 Task: Look for space in Wum, Cameroon from 1st August, 2023 to 5th August, 2023 for 3 adults, 1 child in price range Rs.13000 to Rs.20000. Place can be entire place with 2 bedrooms having 3 beds and 2 bathrooms. Property type can be flatguest house, hotel. Booking option can be shelf check-in. Required host language is English.
Action: Mouse moved to (437, 147)
Screenshot: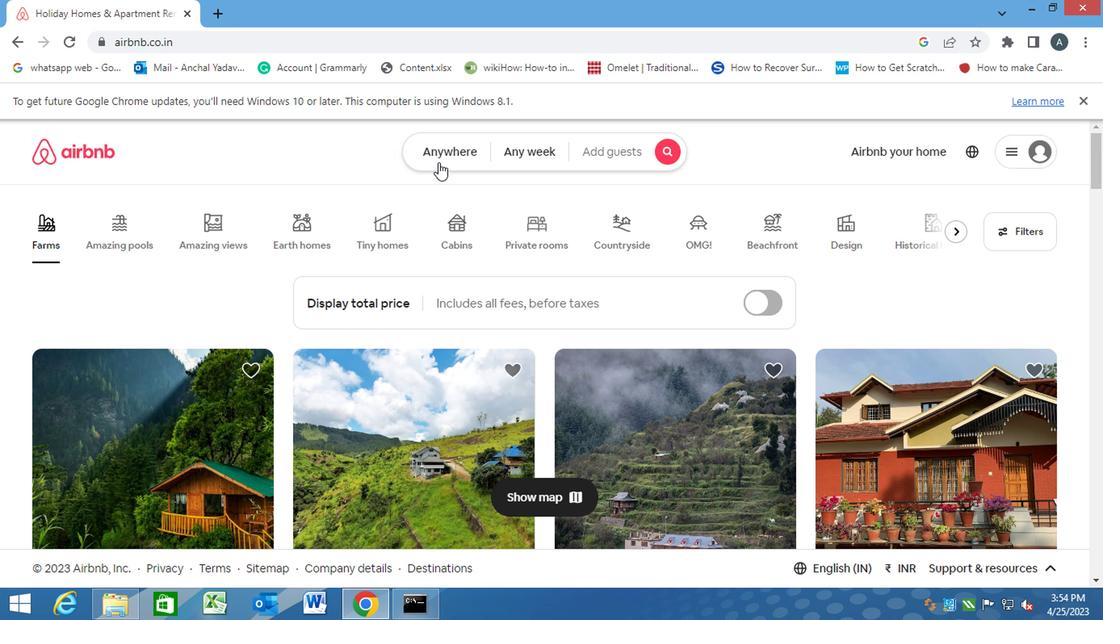 
Action: Mouse pressed left at (437, 147)
Screenshot: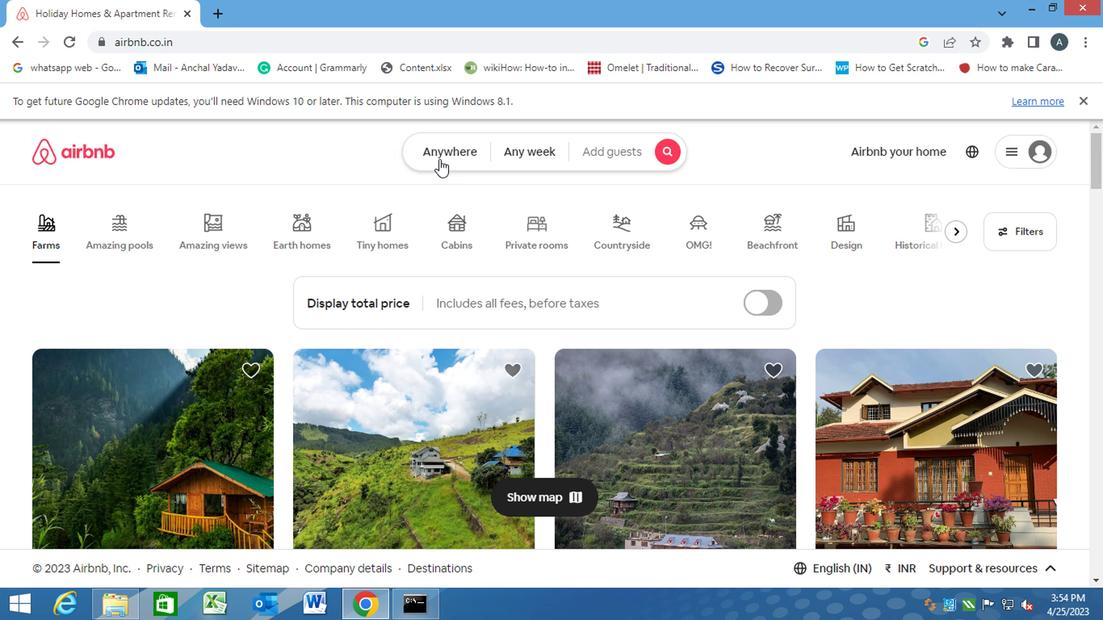 
Action: Mouse moved to (300, 201)
Screenshot: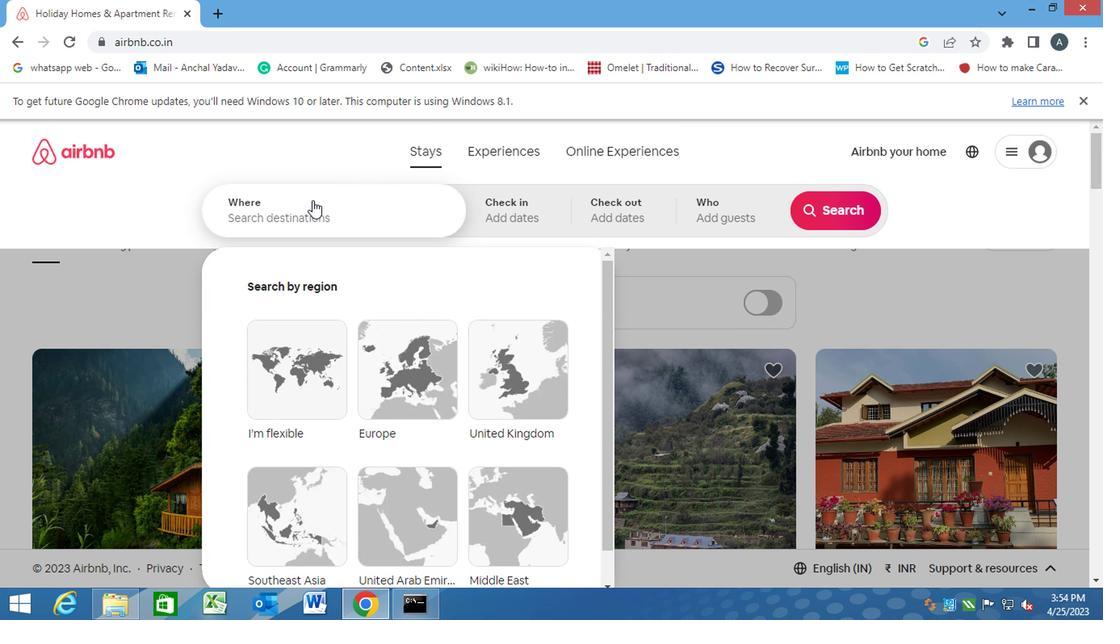 
Action: Mouse pressed left at (300, 201)
Screenshot: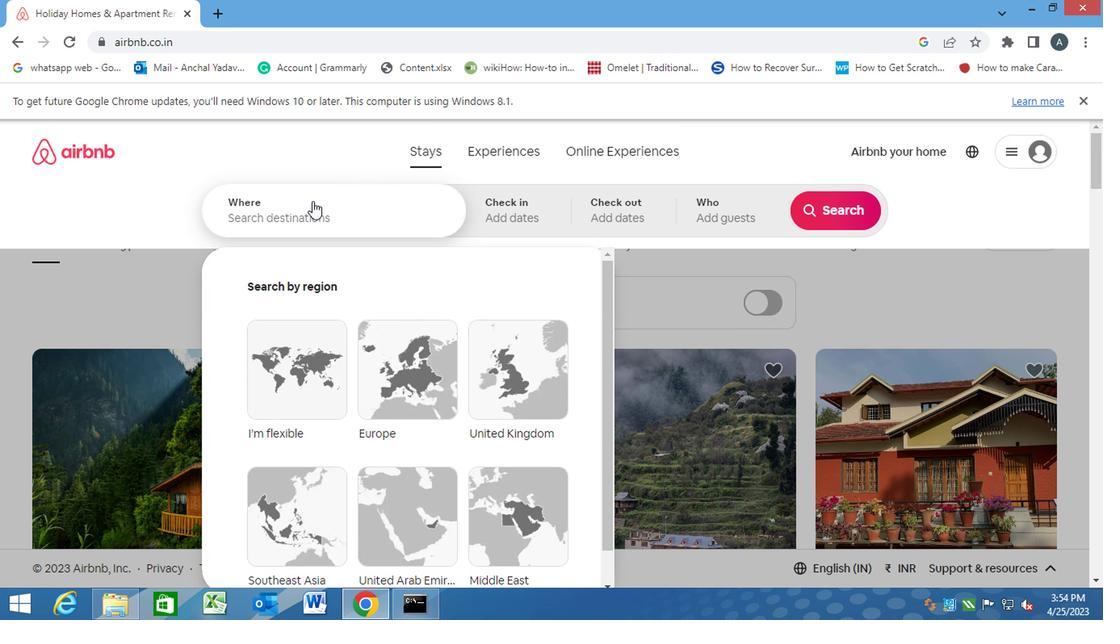 
Action: Key pressed w<Key.caps_lock>um,<Key.space><Key.caps_lock>c<Key.caps_lock>ameroon<Key.enter>
Screenshot: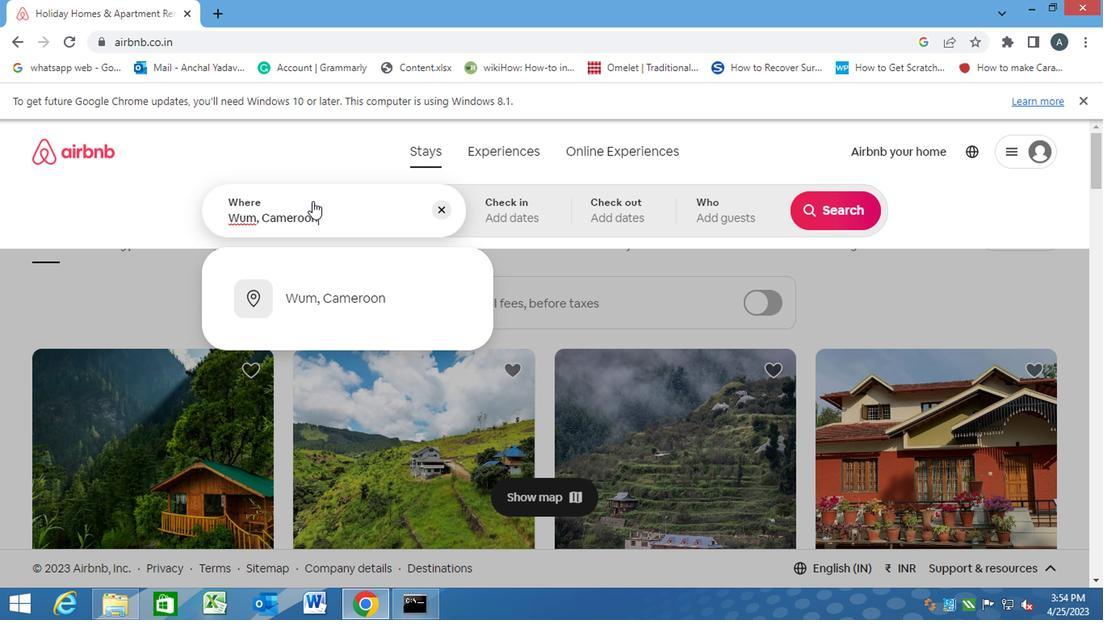 
Action: Mouse moved to (819, 343)
Screenshot: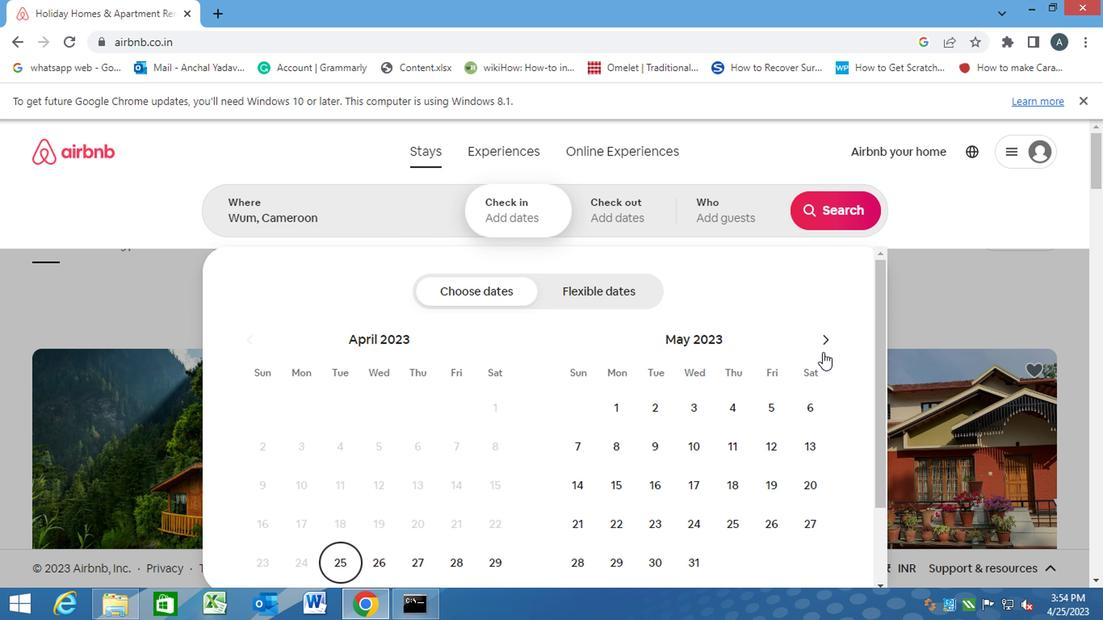 
Action: Mouse pressed left at (819, 343)
Screenshot: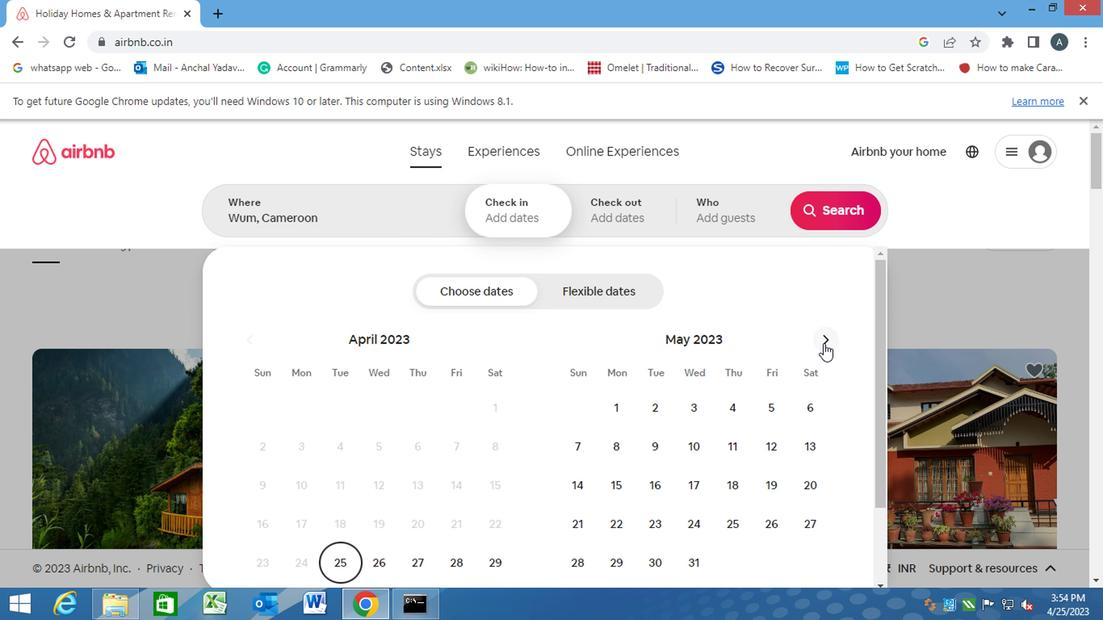 
Action: Mouse pressed left at (819, 343)
Screenshot: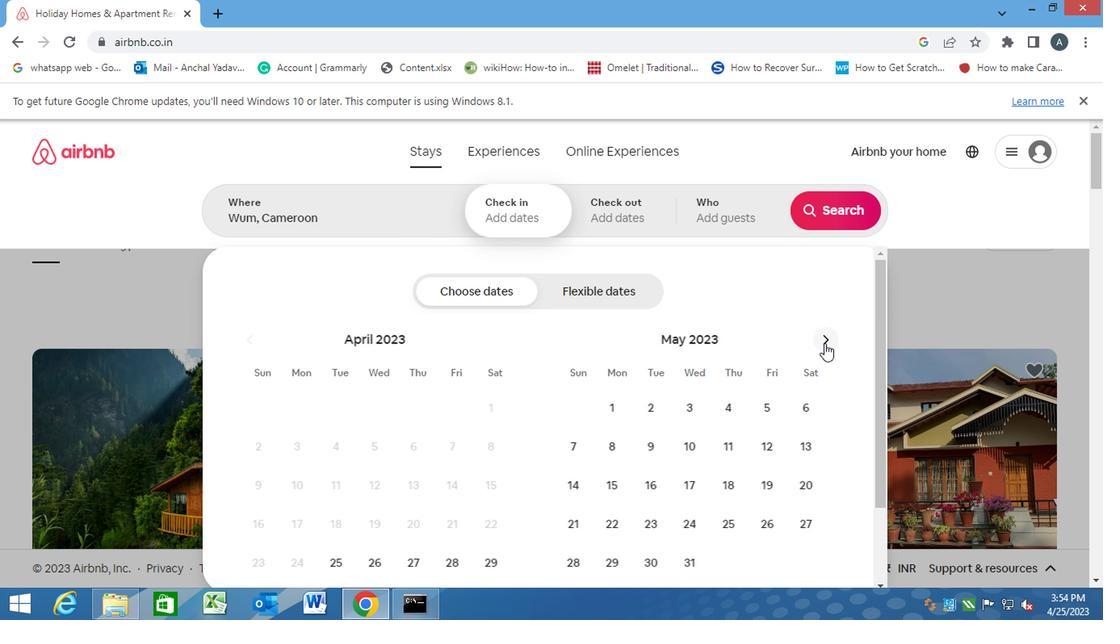 
Action: Mouse pressed left at (819, 343)
Screenshot: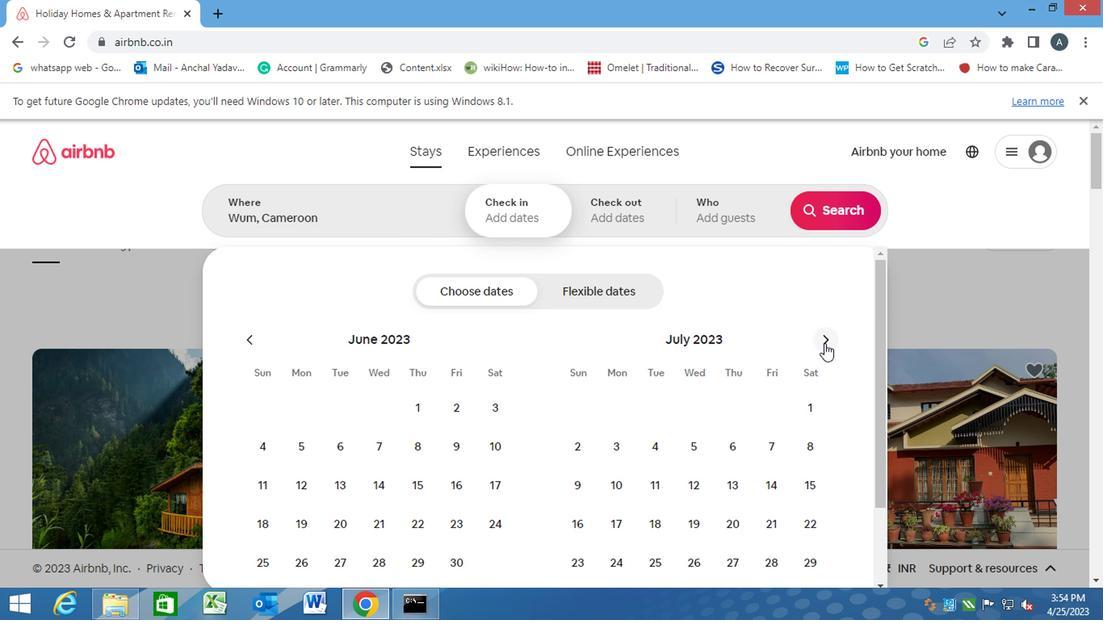 
Action: Mouse moved to (640, 402)
Screenshot: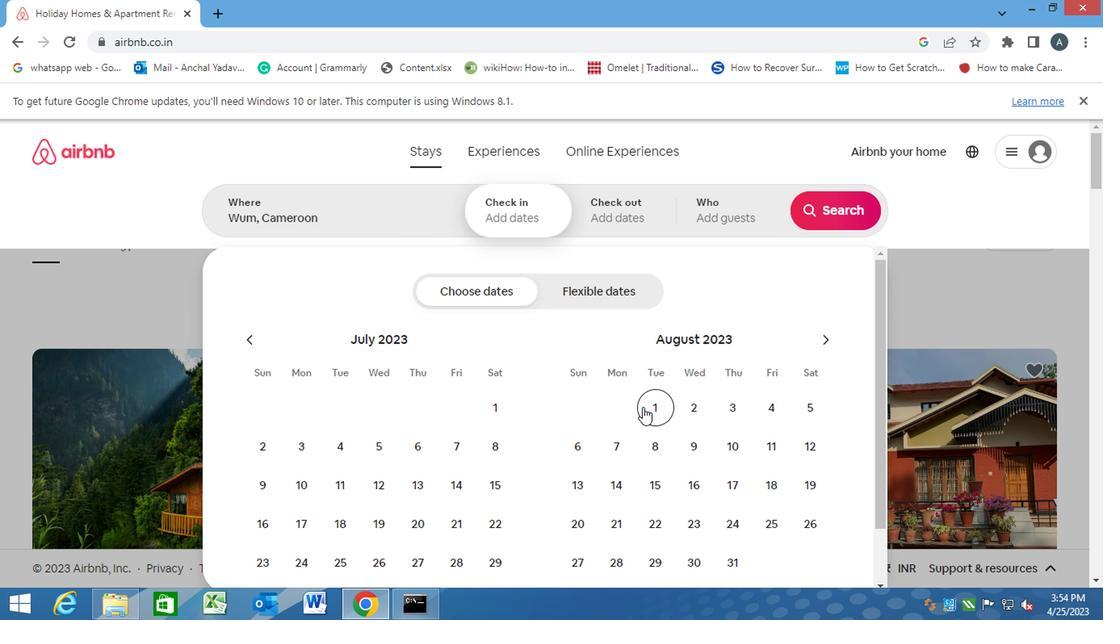 
Action: Mouse pressed left at (640, 402)
Screenshot: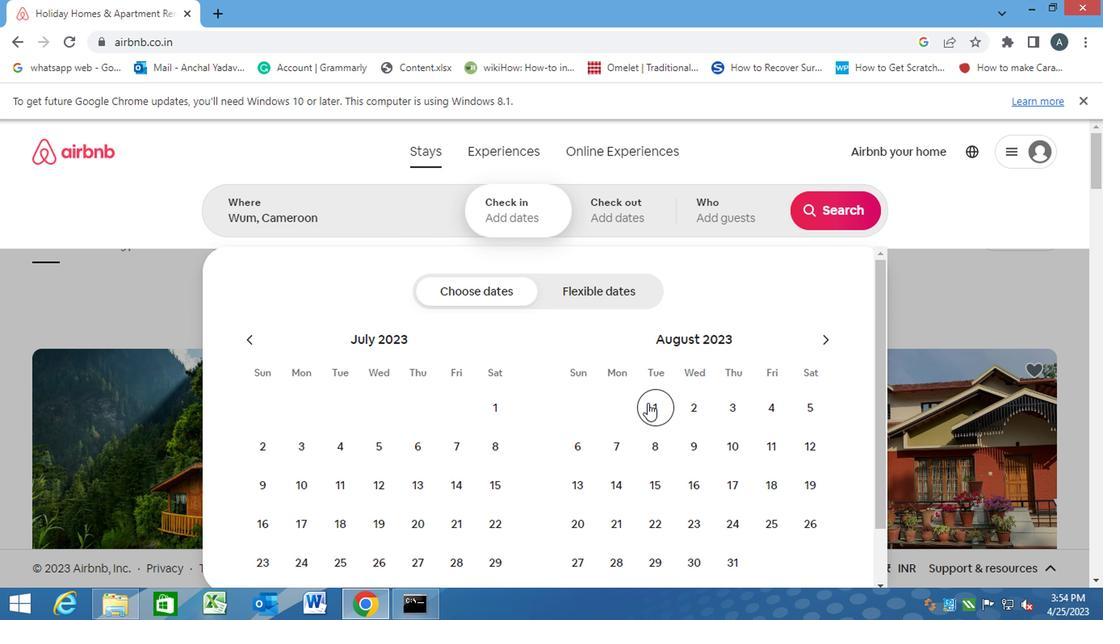 
Action: Mouse moved to (814, 407)
Screenshot: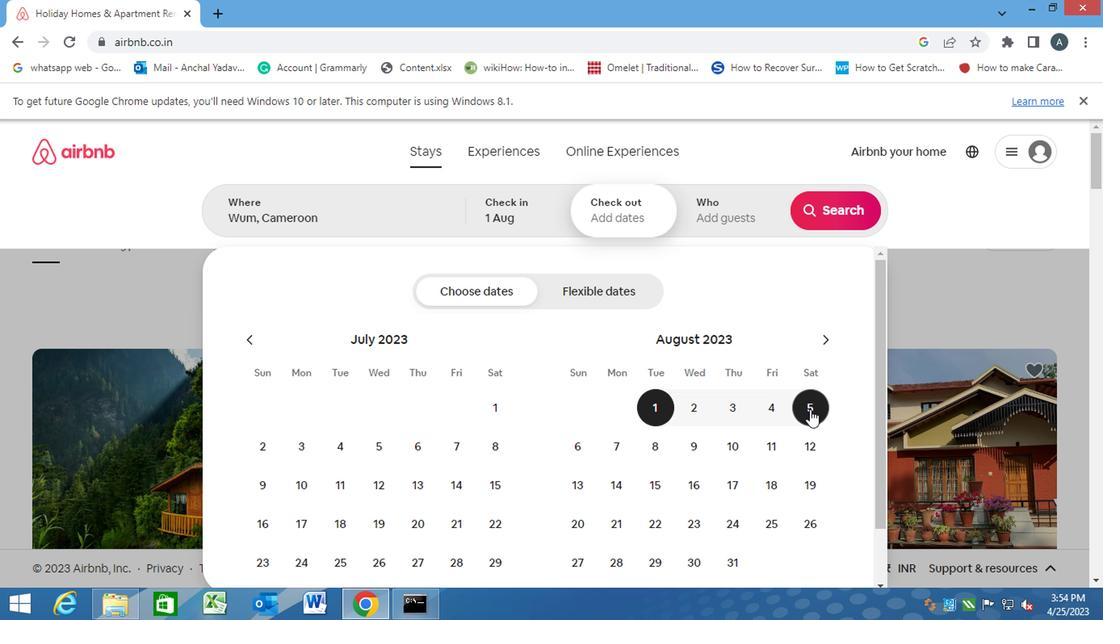 
Action: Mouse pressed left at (814, 407)
Screenshot: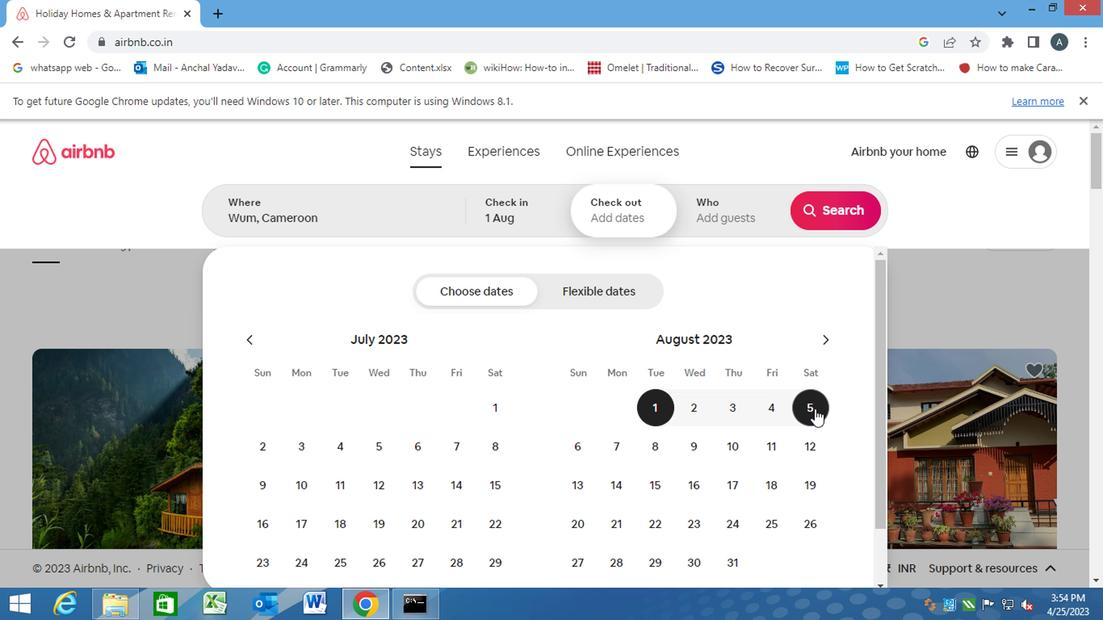 
Action: Mouse moved to (718, 221)
Screenshot: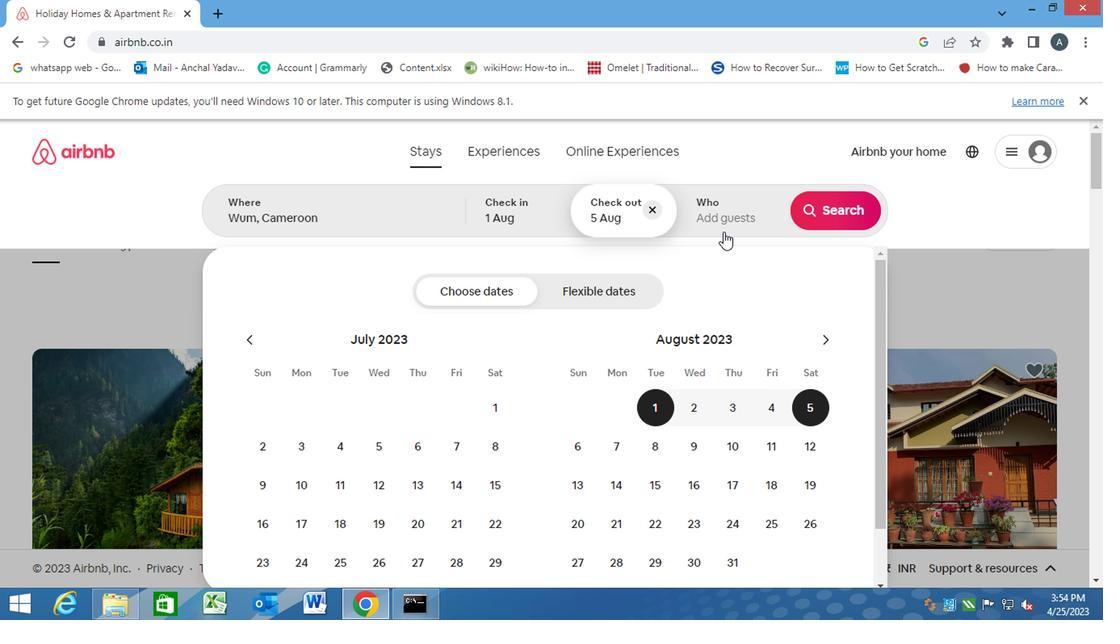 
Action: Mouse pressed left at (718, 221)
Screenshot: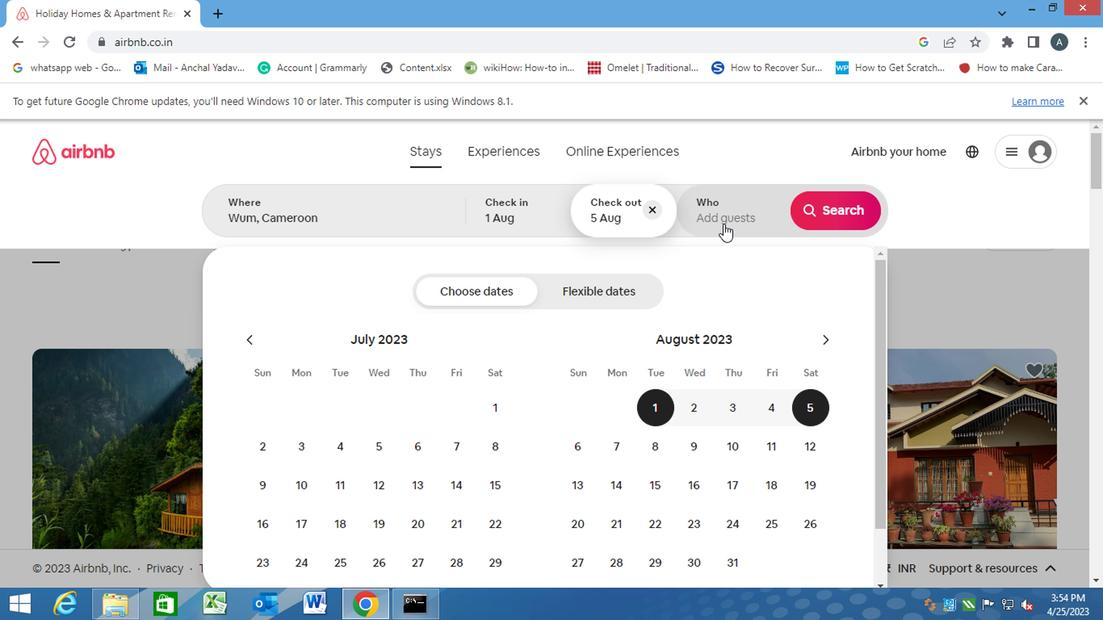 
Action: Mouse moved to (845, 290)
Screenshot: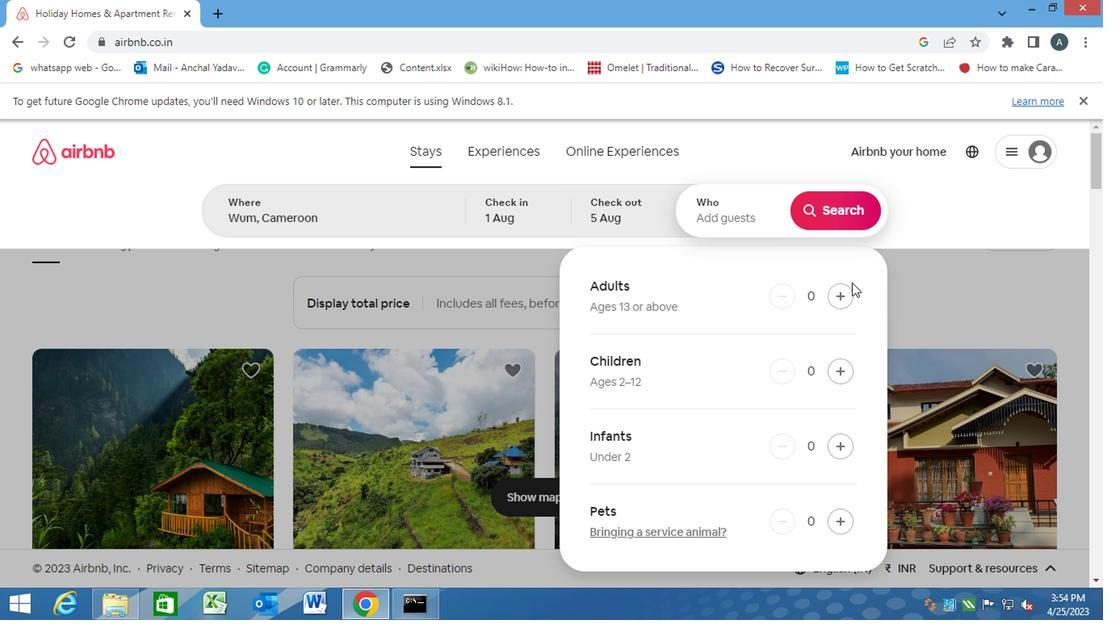 
Action: Mouse pressed left at (845, 290)
Screenshot: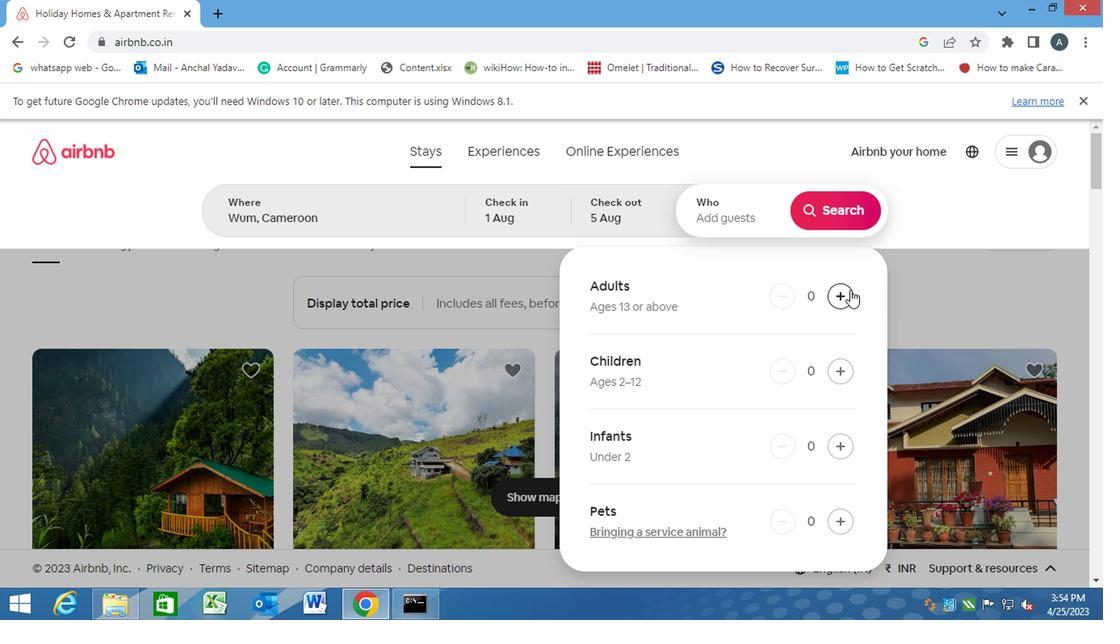 
Action: Mouse pressed left at (845, 290)
Screenshot: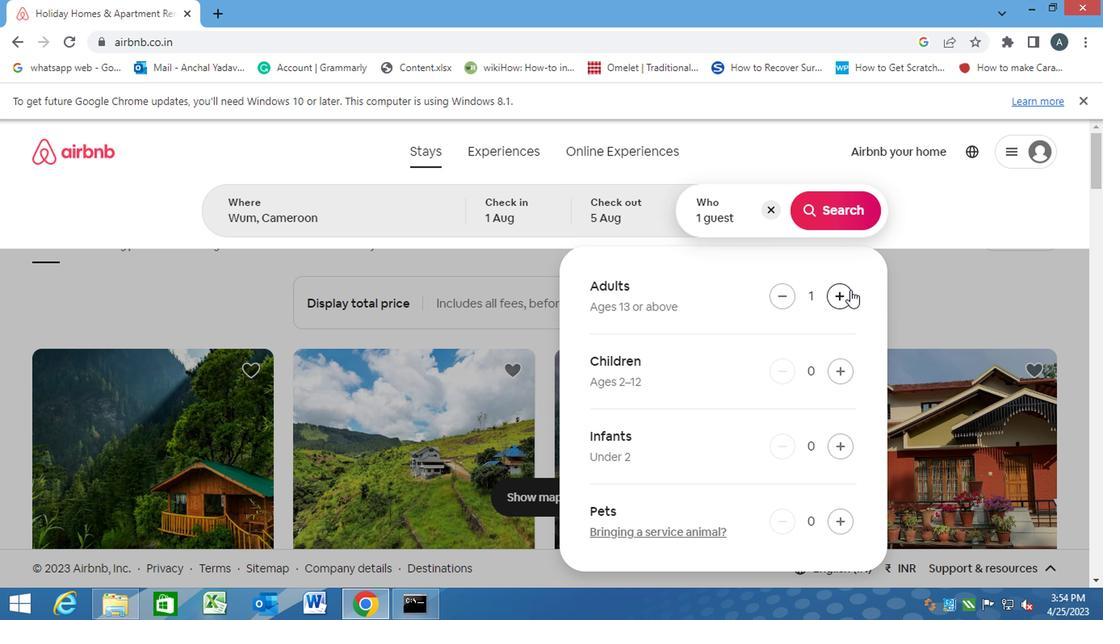 
Action: Mouse pressed left at (845, 290)
Screenshot: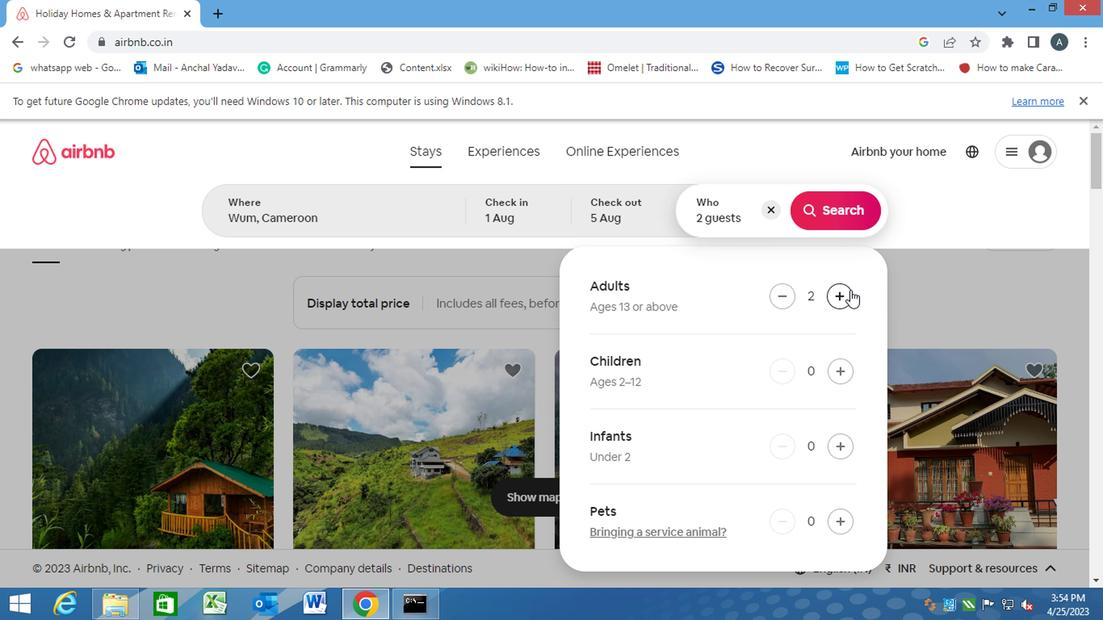 
Action: Mouse moved to (827, 374)
Screenshot: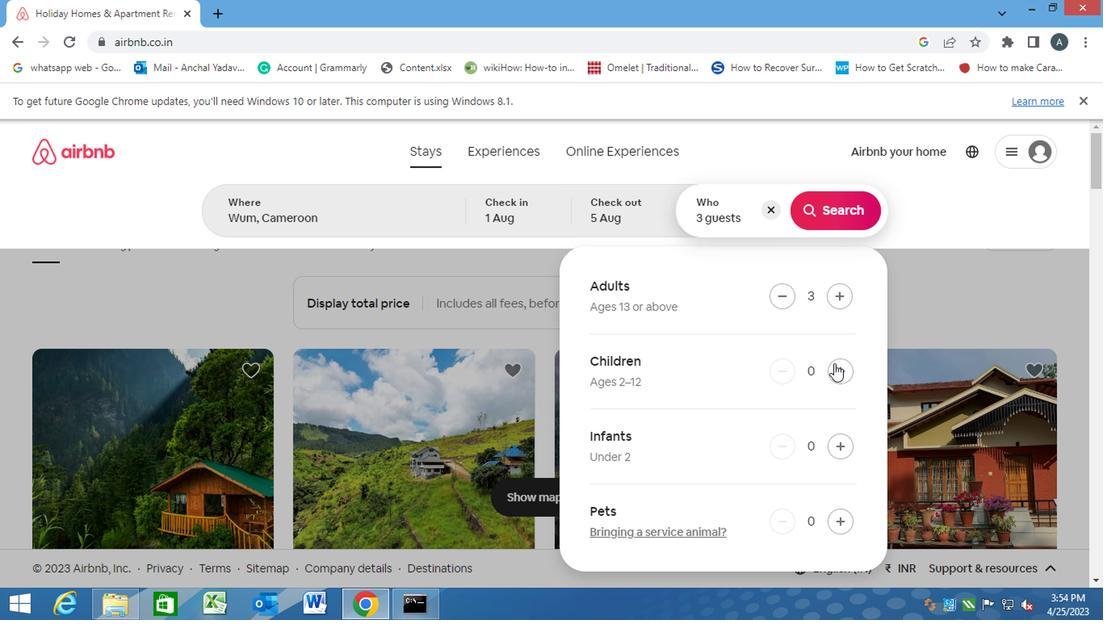 
Action: Mouse pressed left at (827, 374)
Screenshot: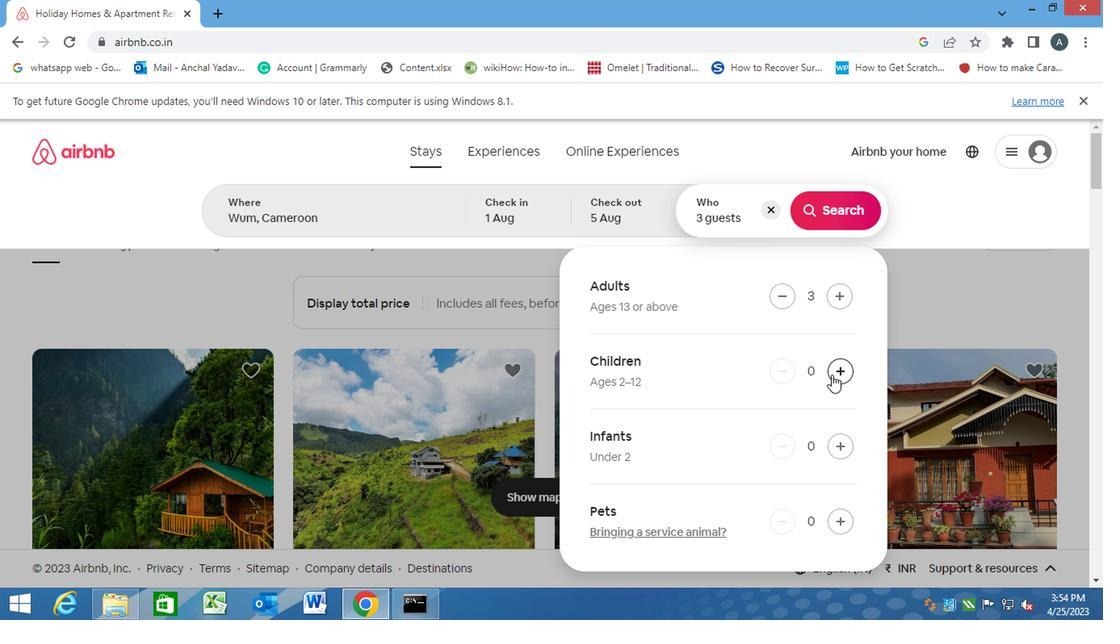 
Action: Mouse moved to (841, 213)
Screenshot: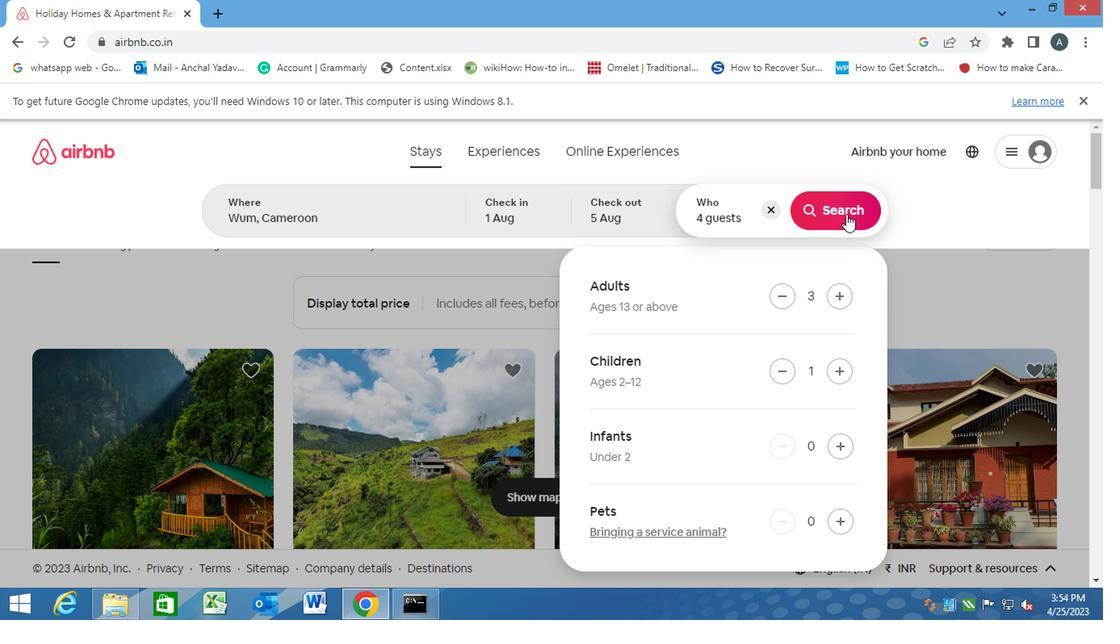 
Action: Mouse pressed left at (841, 213)
Screenshot: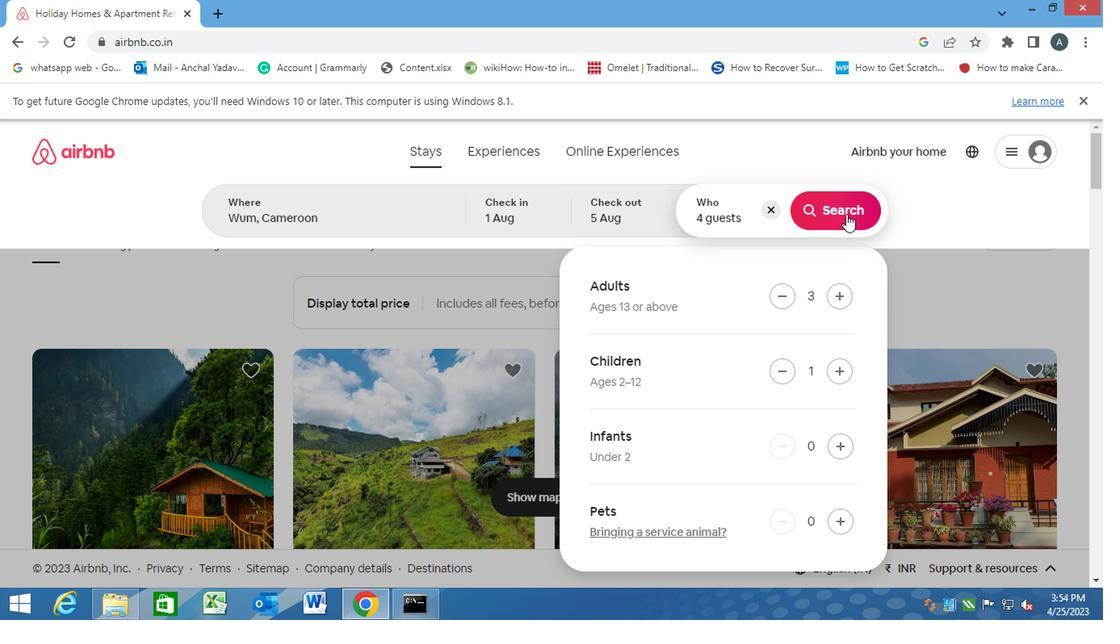 
Action: Mouse moved to (1048, 215)
Screenshot: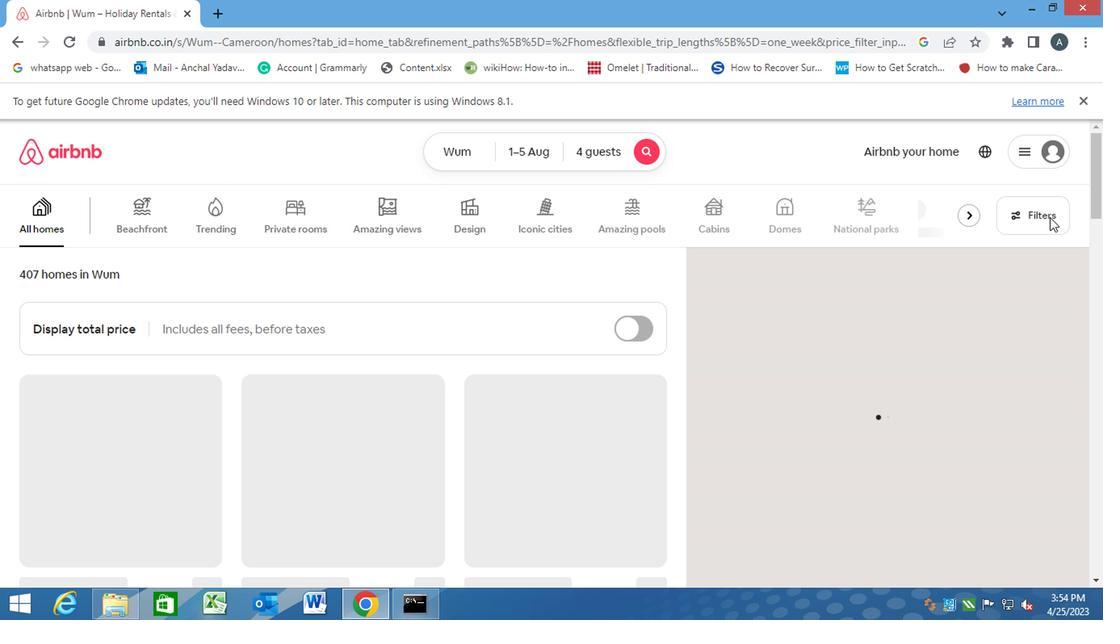 
Action: Mouse pressed left at (1048, 215)
Screenshot: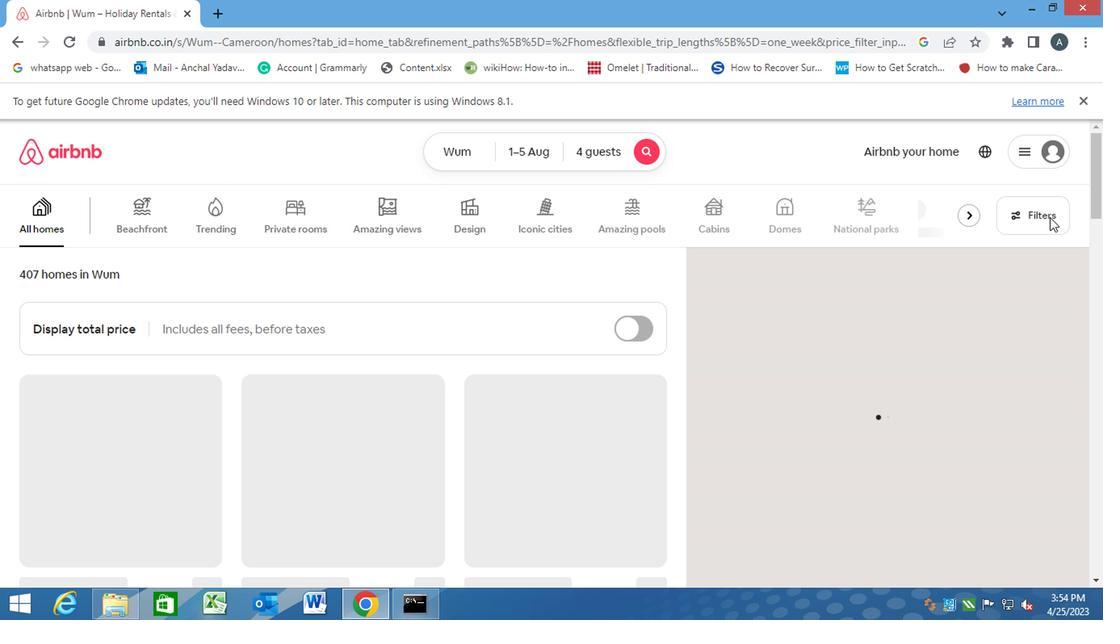 
Action: Mouse moved to (346, 420)
Screenshot: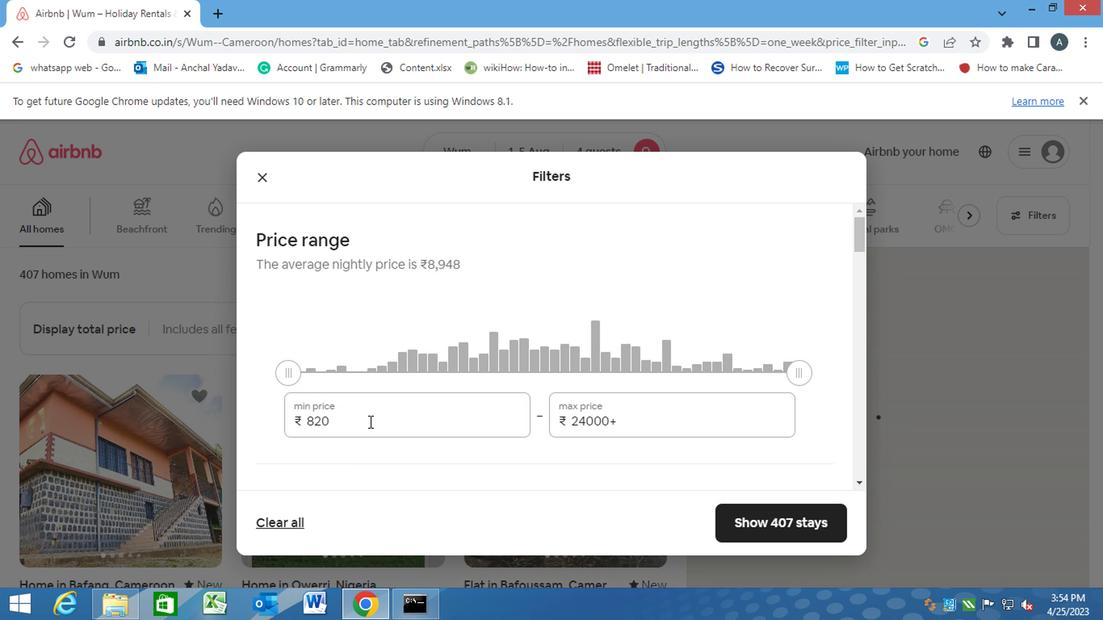 
Action: Mouse pressed left at (346, 420)
Screenshot: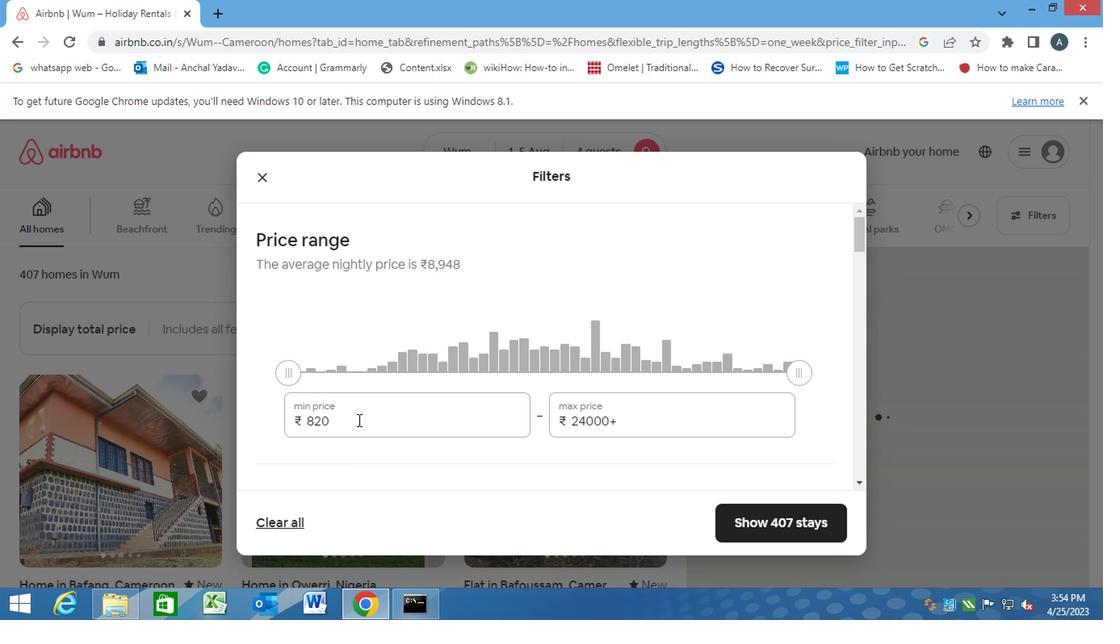 
Action: Mouse moved to (270, 424)
Screenshot: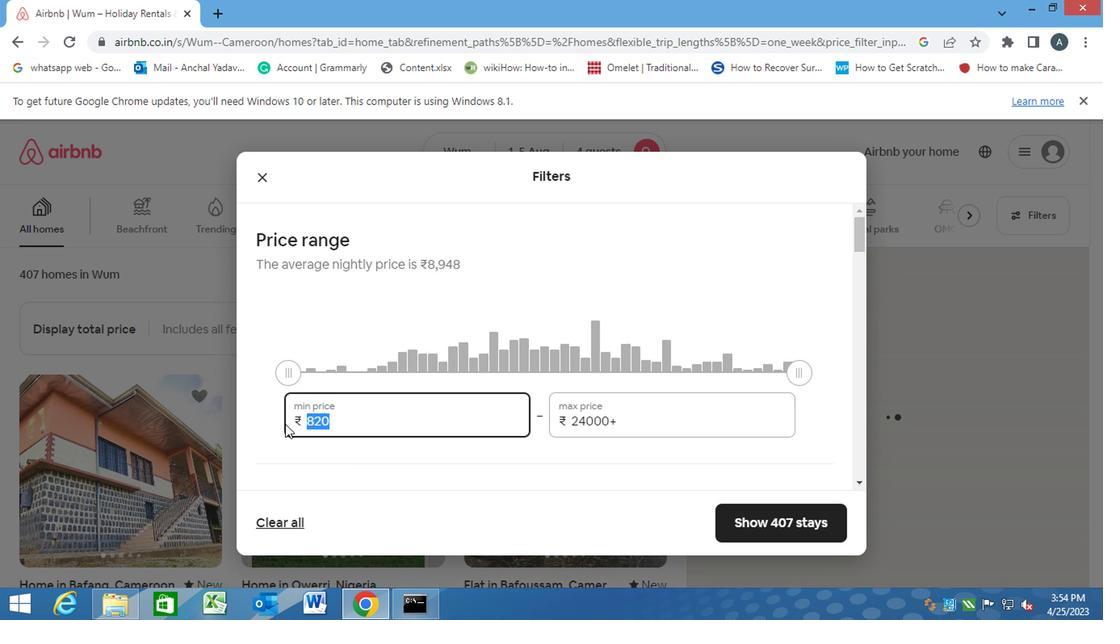 
Action: Key pressed 13000<Key.tab><Key.backspace>200<Key.backspace><Key.backspace><Key.backspace><Key.backspace><Key.backspace><Key.backspace><Key.backspace><Key.backspace><Key.backspace><Key.backspace><Key.backspace><Key.backspace><Key.backspace><Key.backspace><Key.backspace><Key.backspace><Key.backspace><Key.backspace><Key.backspace><Key.backspace><Key.backspace>20000
Screenshot: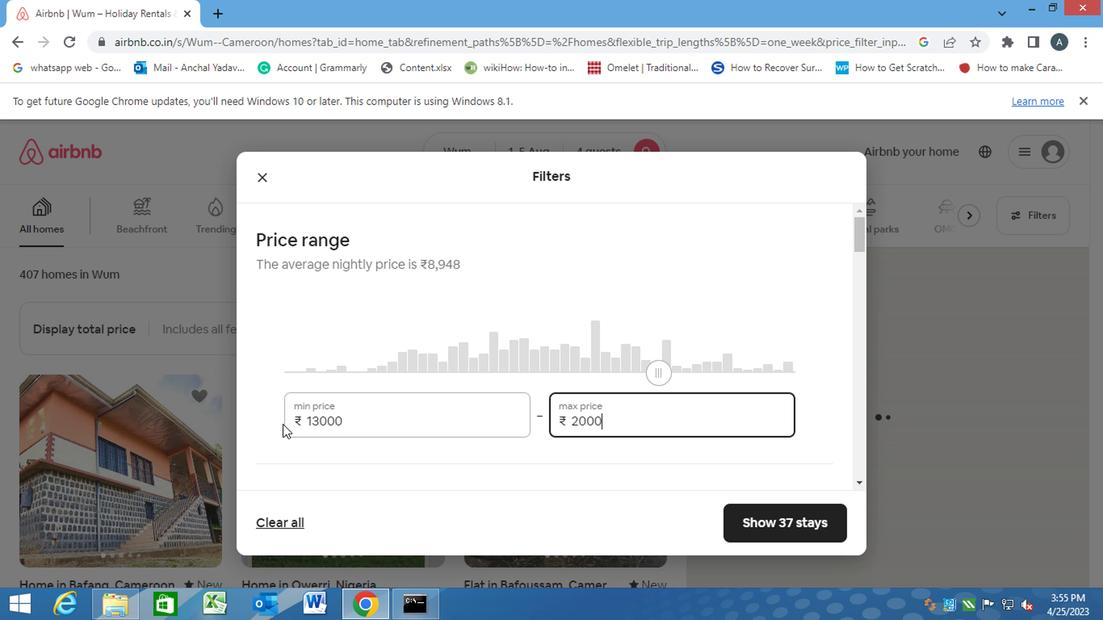 
Action: Mouse moved to (440, 455)
Screenshot: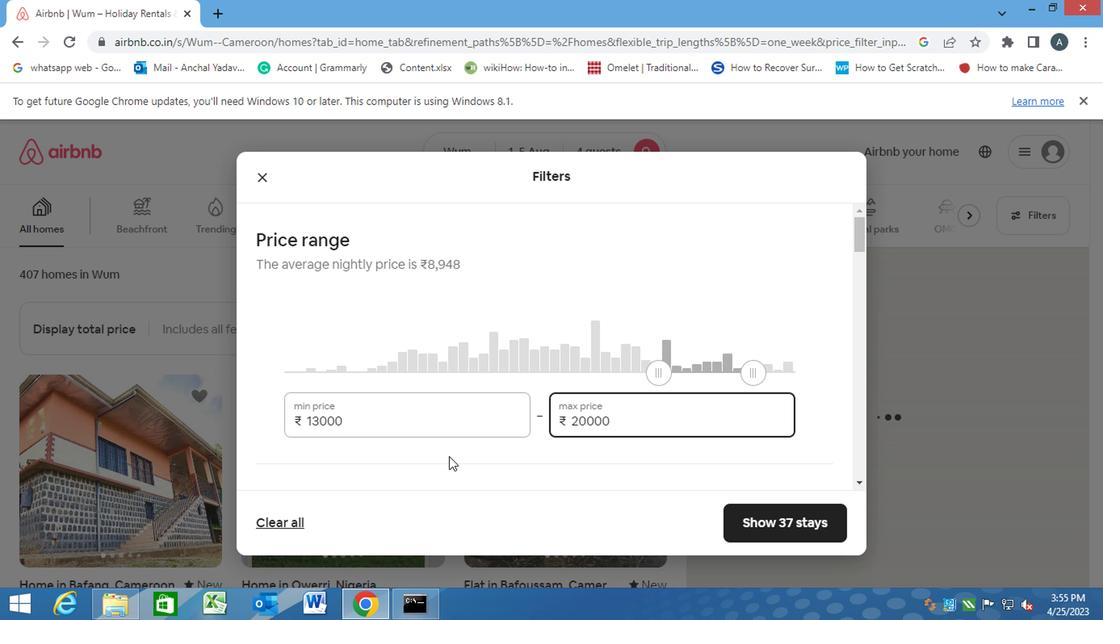 
Action: Mouse pressed left at (440, 455)
Screenshot: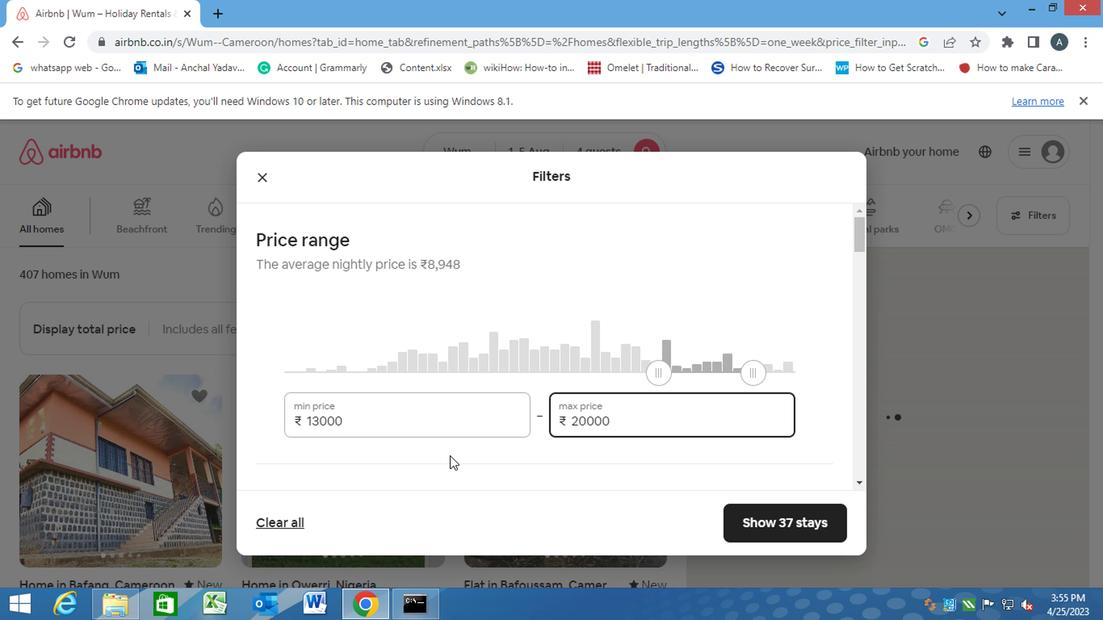 
Action: Mouse moved to (508, 472)
Screenshot: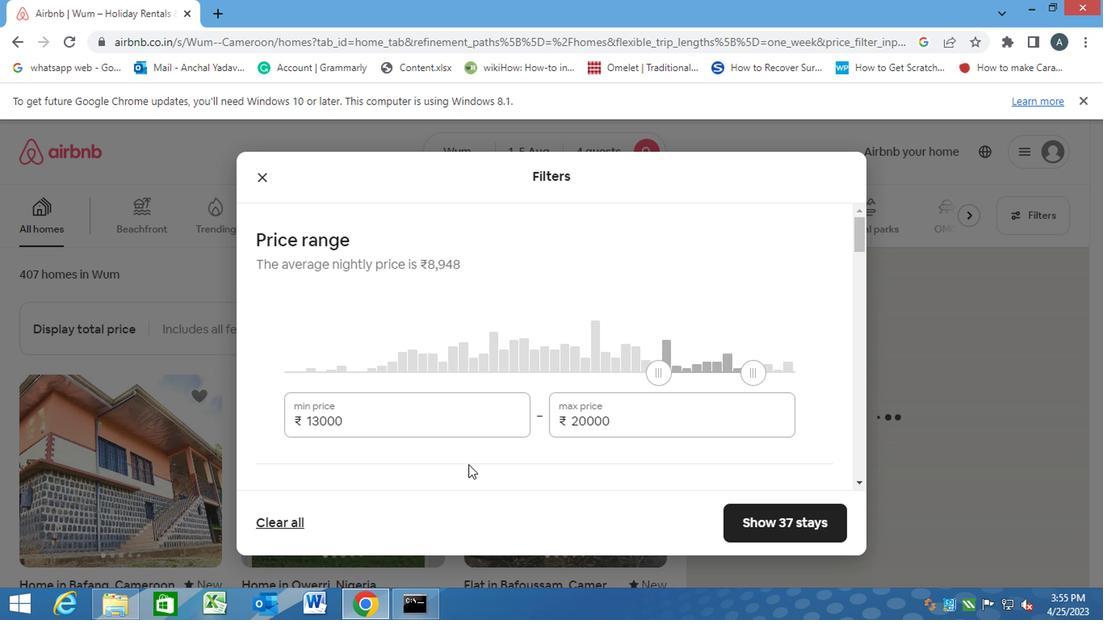 
Action: Mouse scrolled (508, 471) with delta (0, -1)
Screenshot: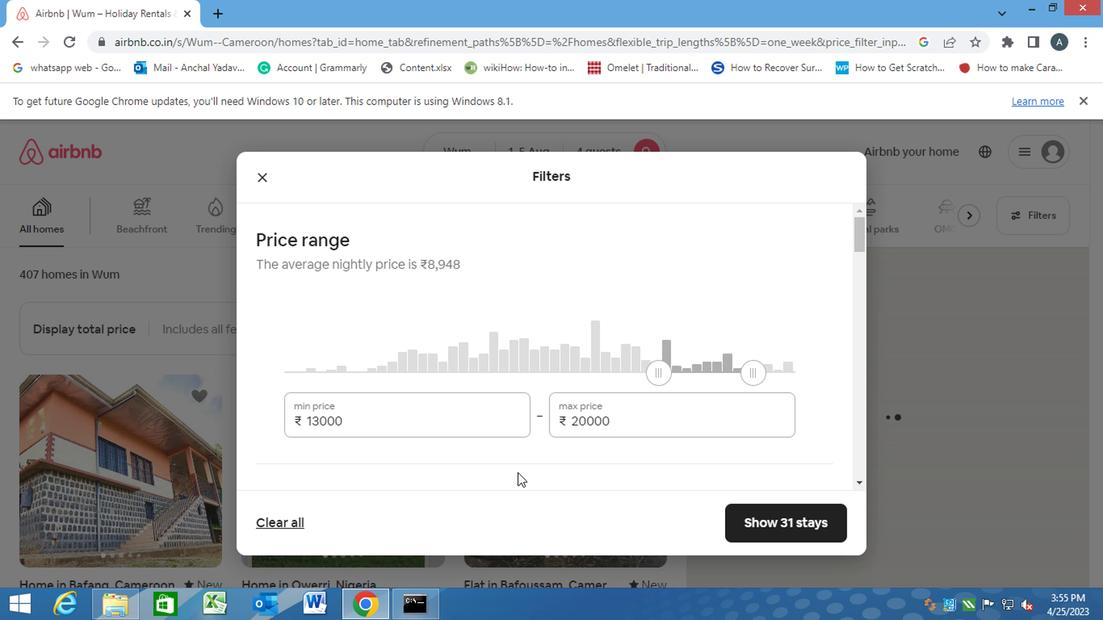 
Action: Mouse moved to (509, 472)
Screenshot: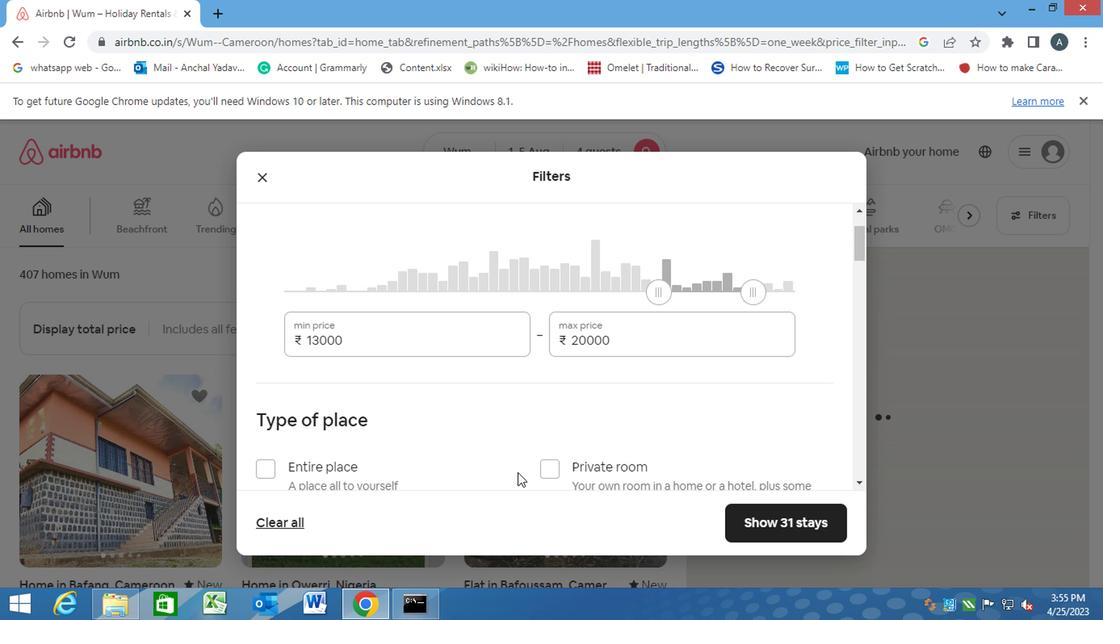 
Action: Mouse scrolled (509, 471) with delta (0, -1)
Screenshot: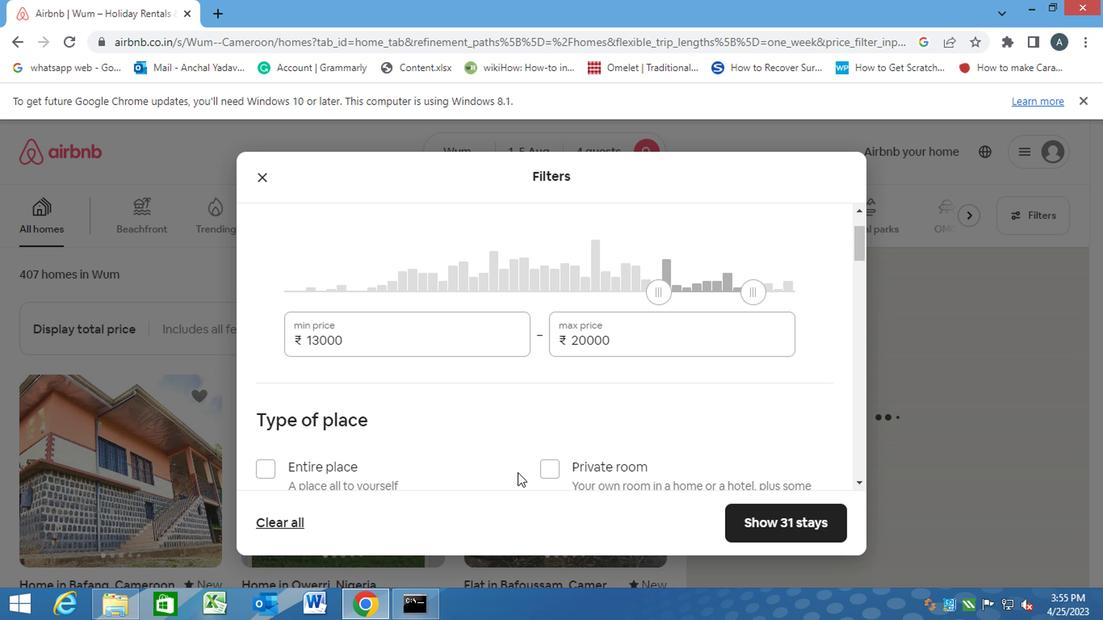 
Action: Mouse scrolled (509, 471) with delta (0, -1)
Screenshot: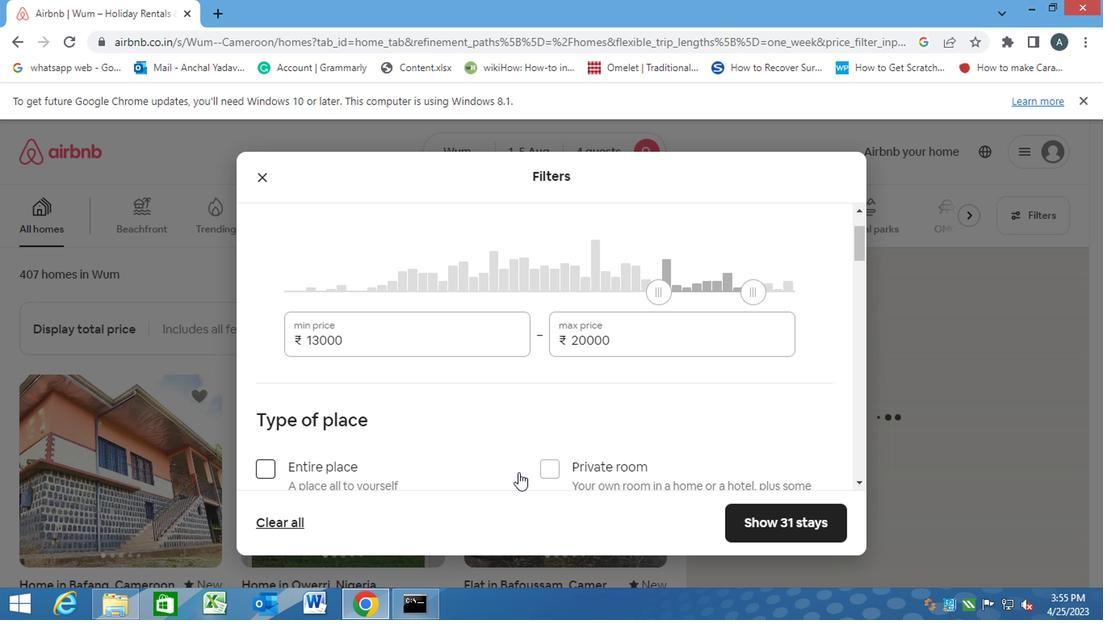 
Action: Mouse moved to (252, 304)
Screenshot: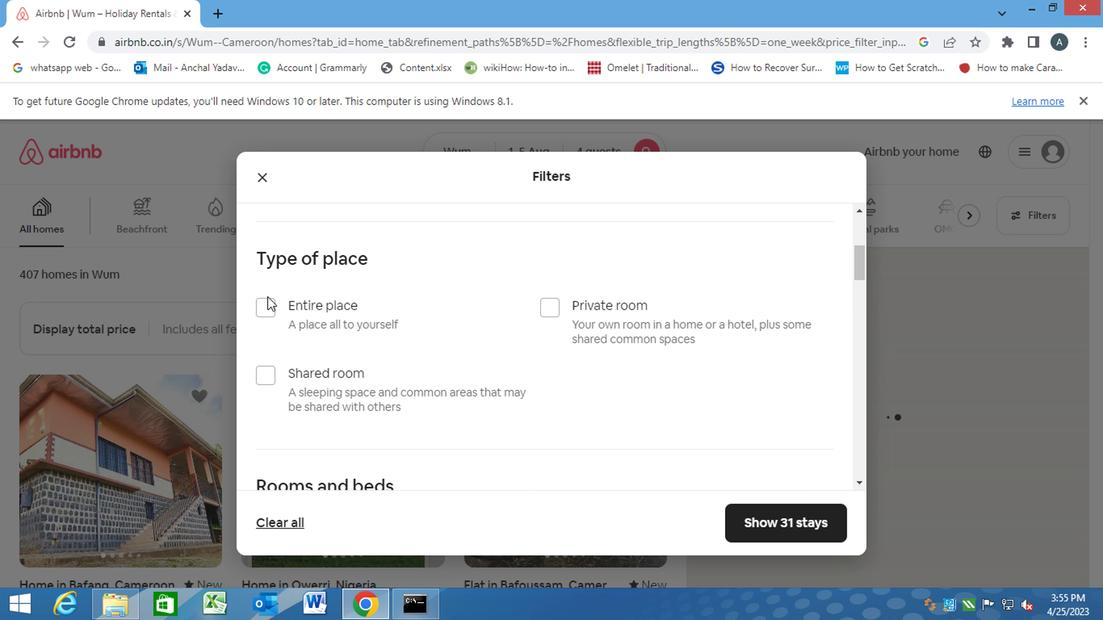 
Action: Mouse pressed left at (252, 304)
Screenshot: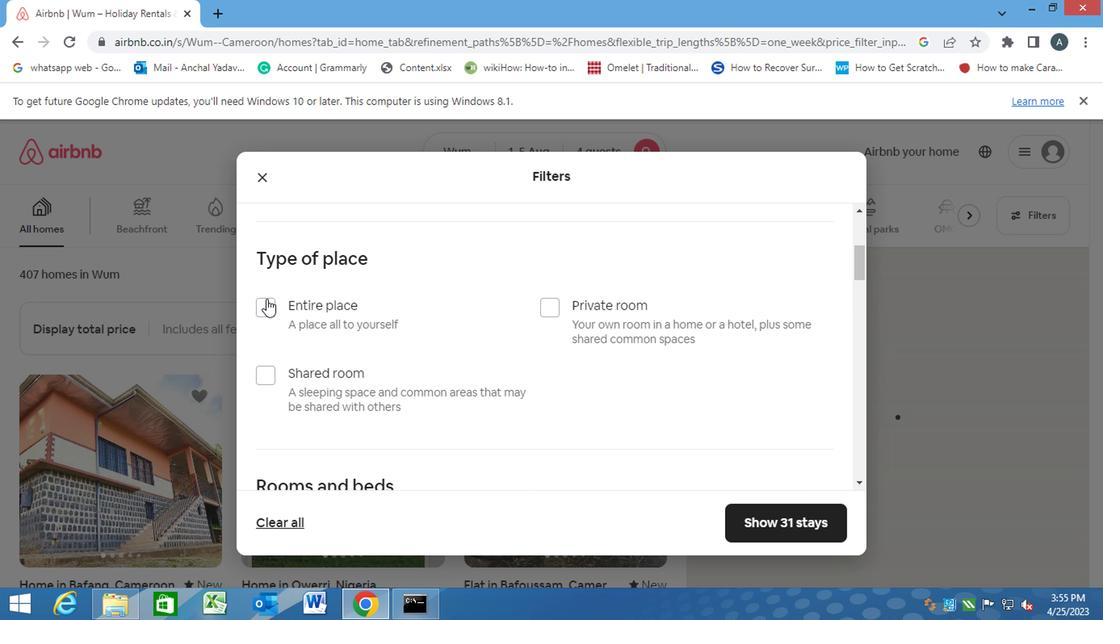 
Action: Mouse moved to (371, 321)
Screenshot: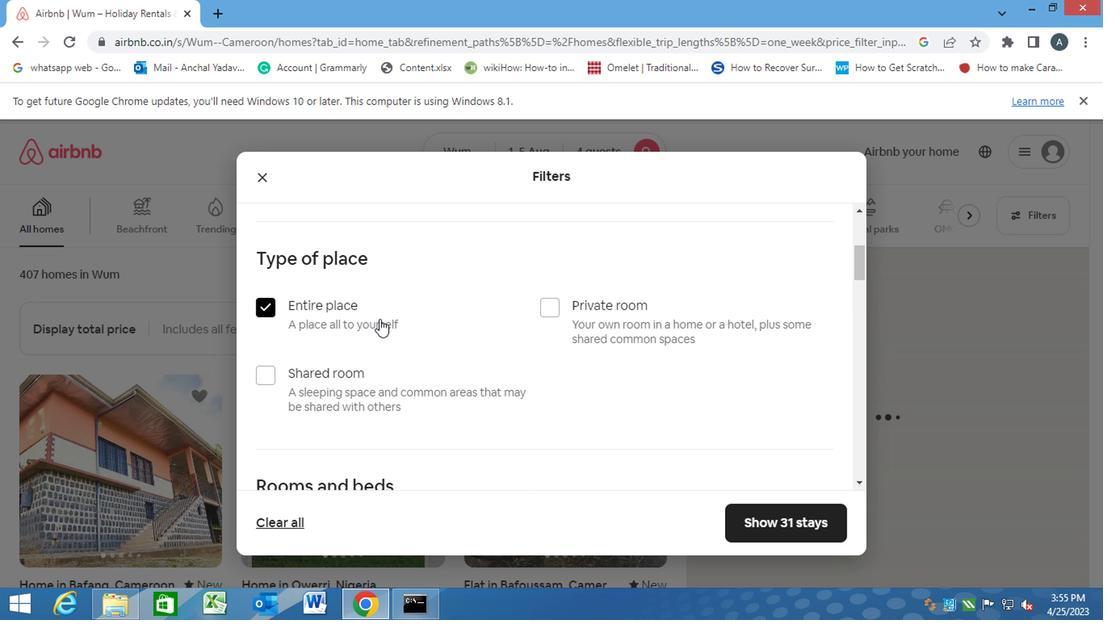 
Action: Mouse scrolled (371, 320) with delta (0, -1)
Screenshot: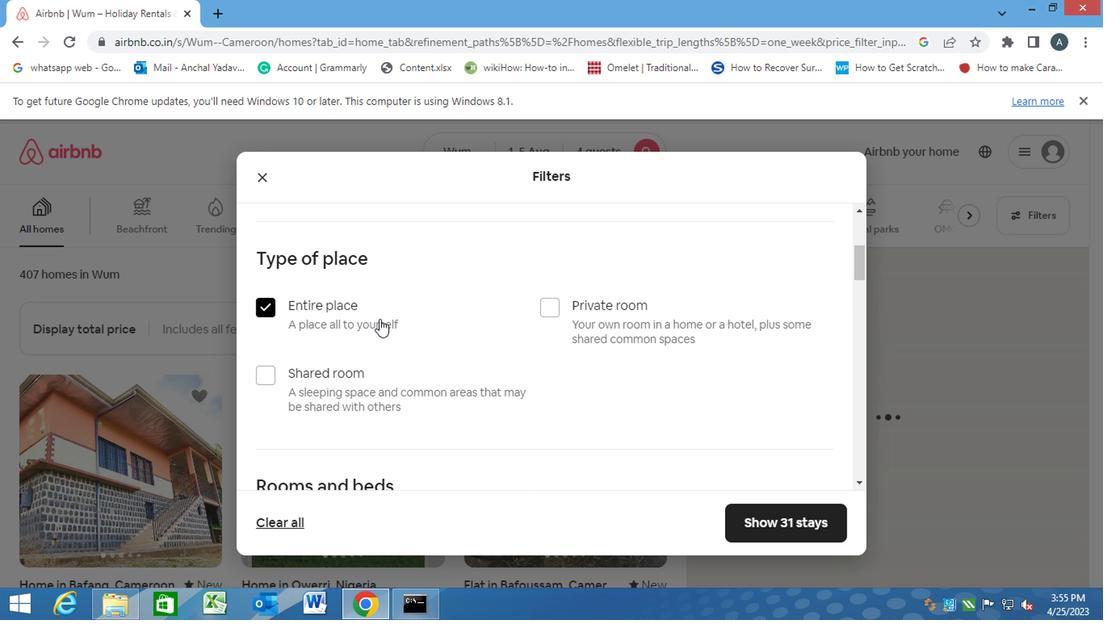 
Action: Mouse moved to (371, 321)
Screenshot: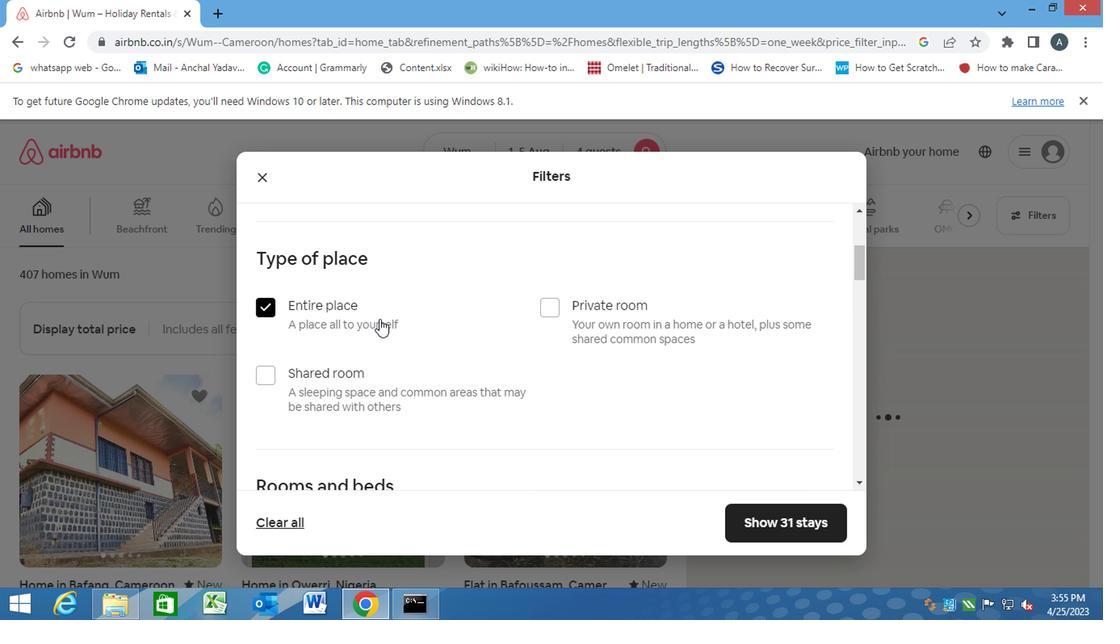 
Action: Mouse scrolled (371, 320) with delta (0, -1)
Screenshot: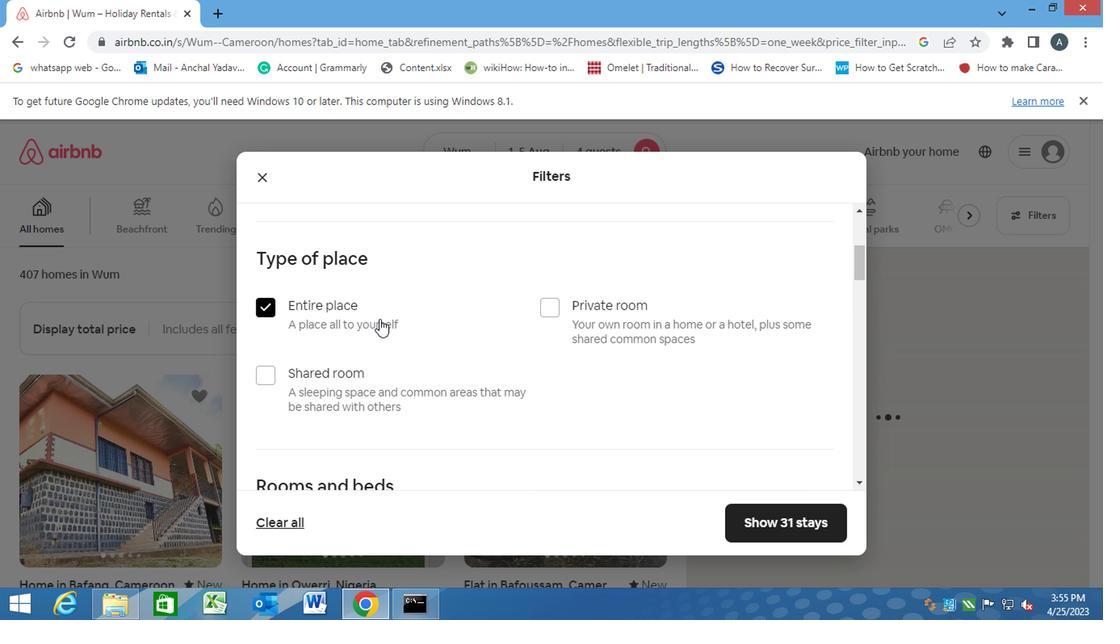 
Action: Mouse scrolled (371, 320) with delta (0, -1)
Screenshot: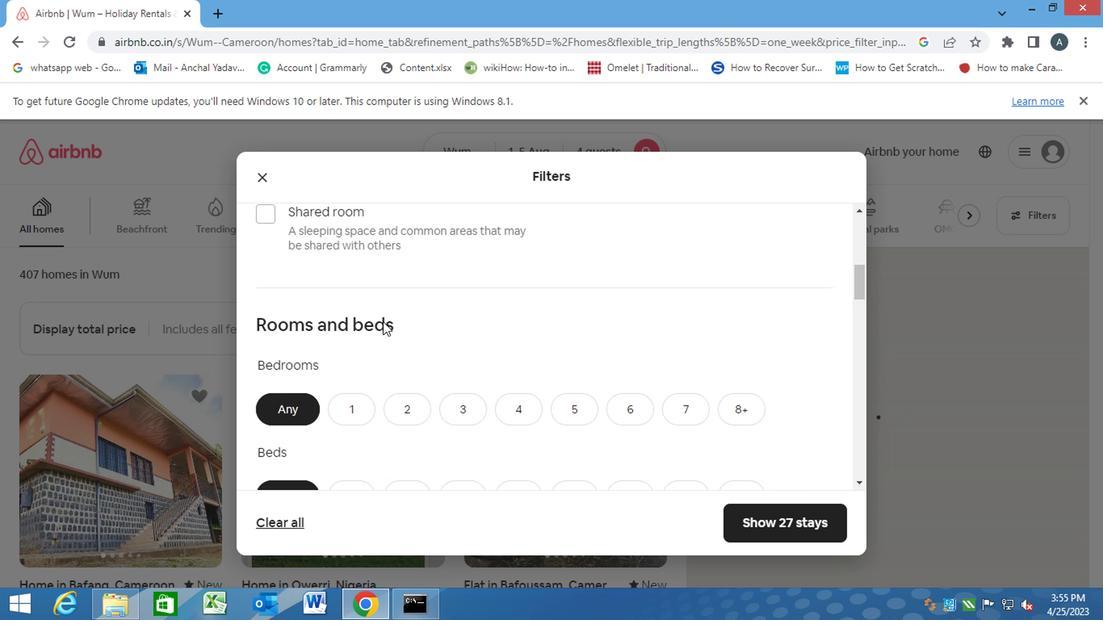 
Action: Mouse scrolled (371, 320) with delta (0, -1)
Screenshot: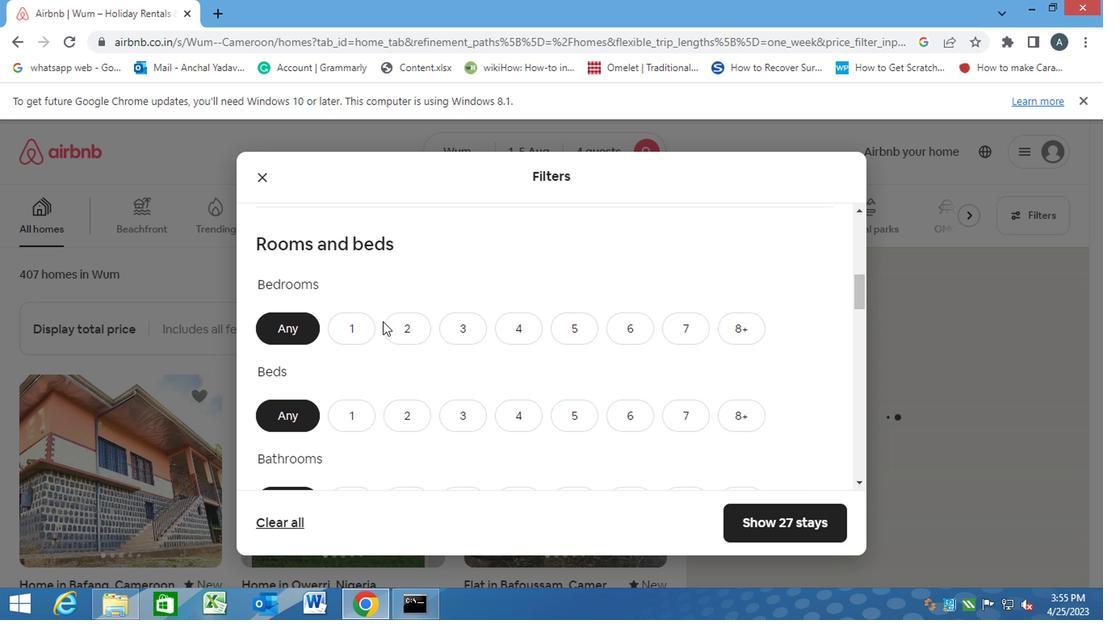 
Action: Mouse moved to (390, 257)
Screenshot: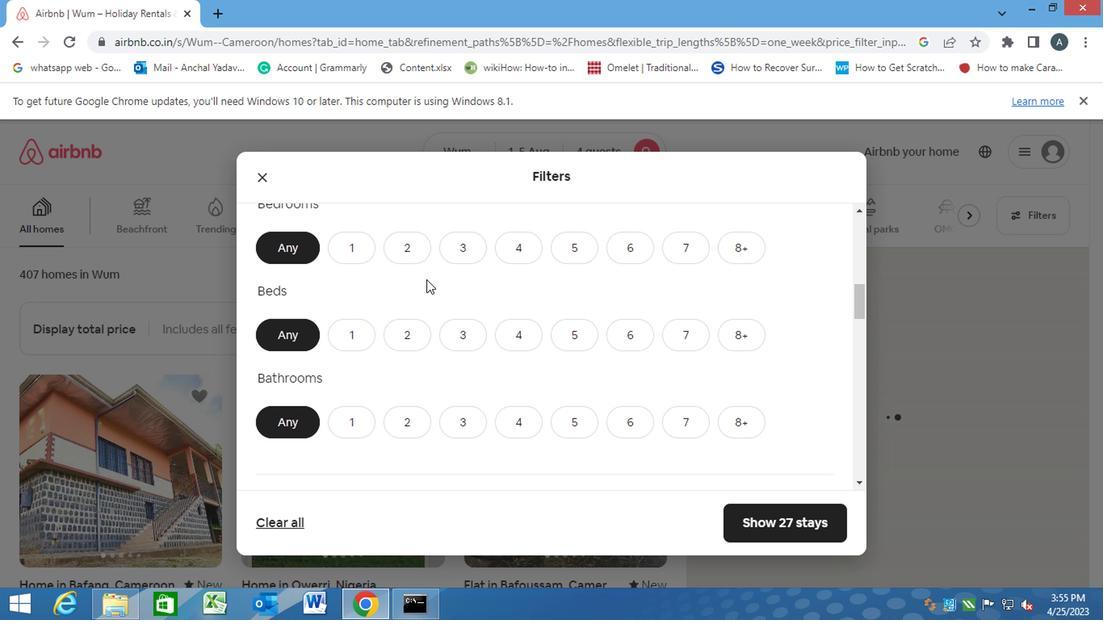 
Action: Mouse pressed left at (390, 257)
Screenshot: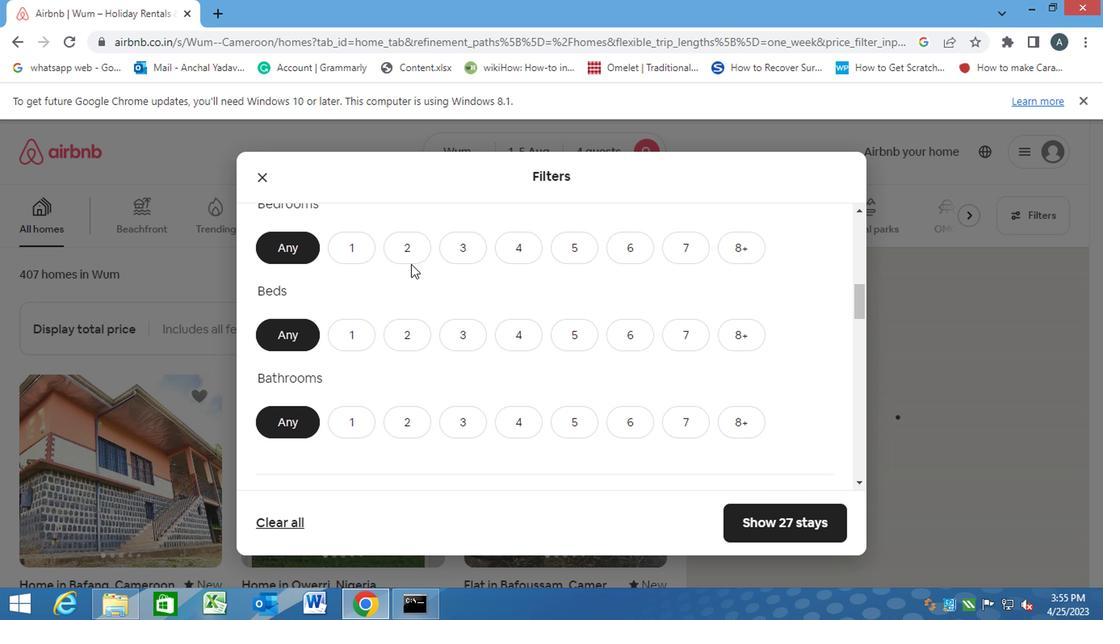
Action: Mouse moved to (446, 331)
Screenshot: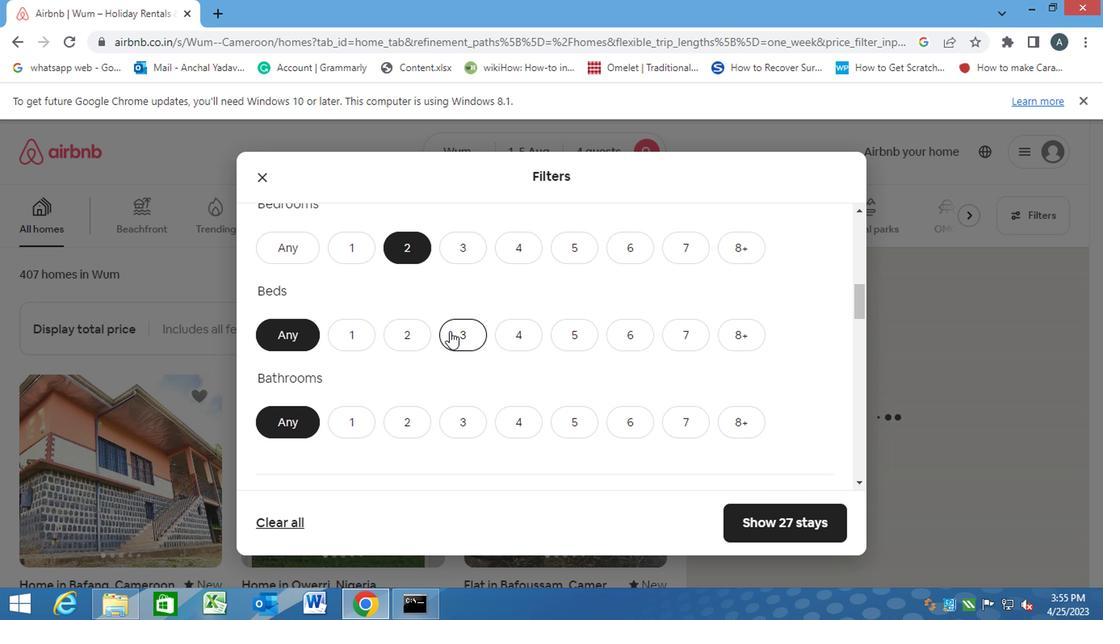 
Action: Mouse pressed left at (446, 331)
Screenshot: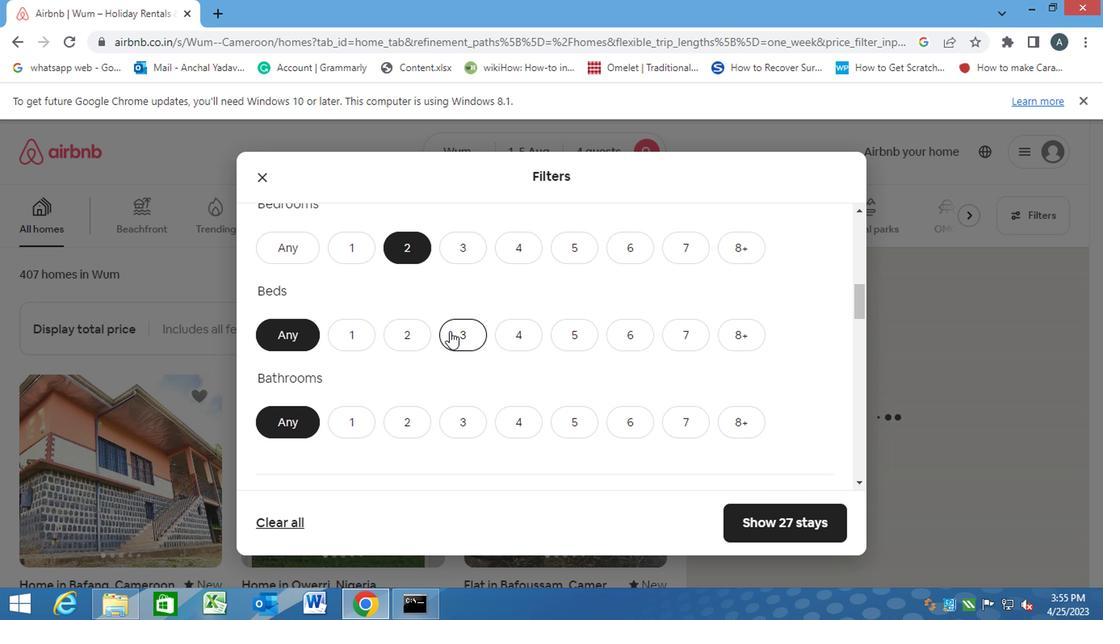 
Action: Mouse moved to (405, 421)
Screenshot: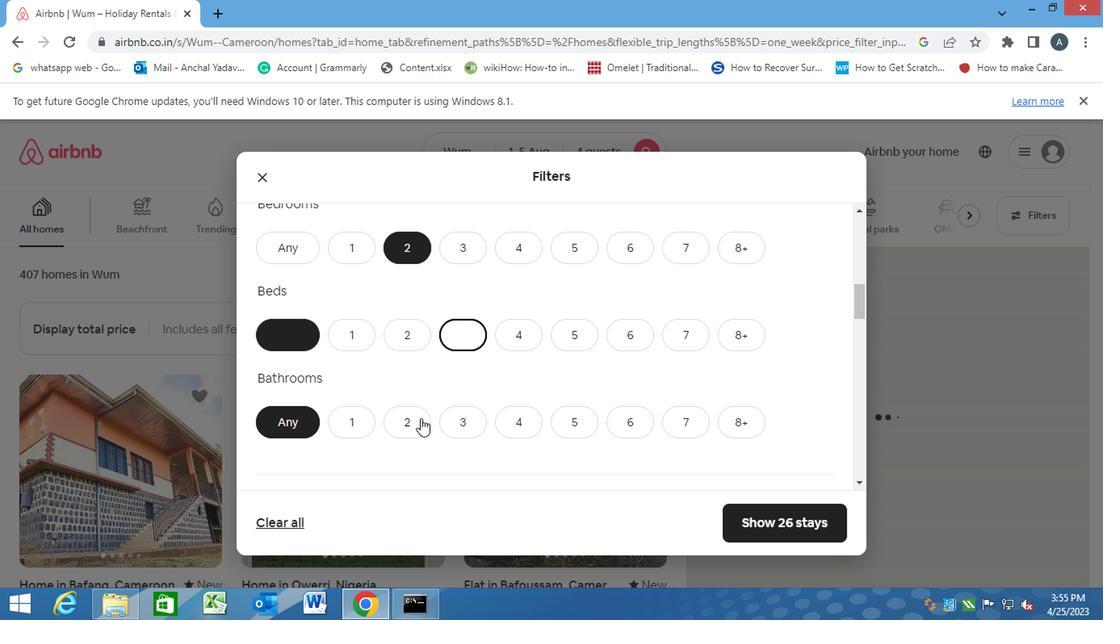 
Action: Mouse pressed left at (405, 421)
Screenshot: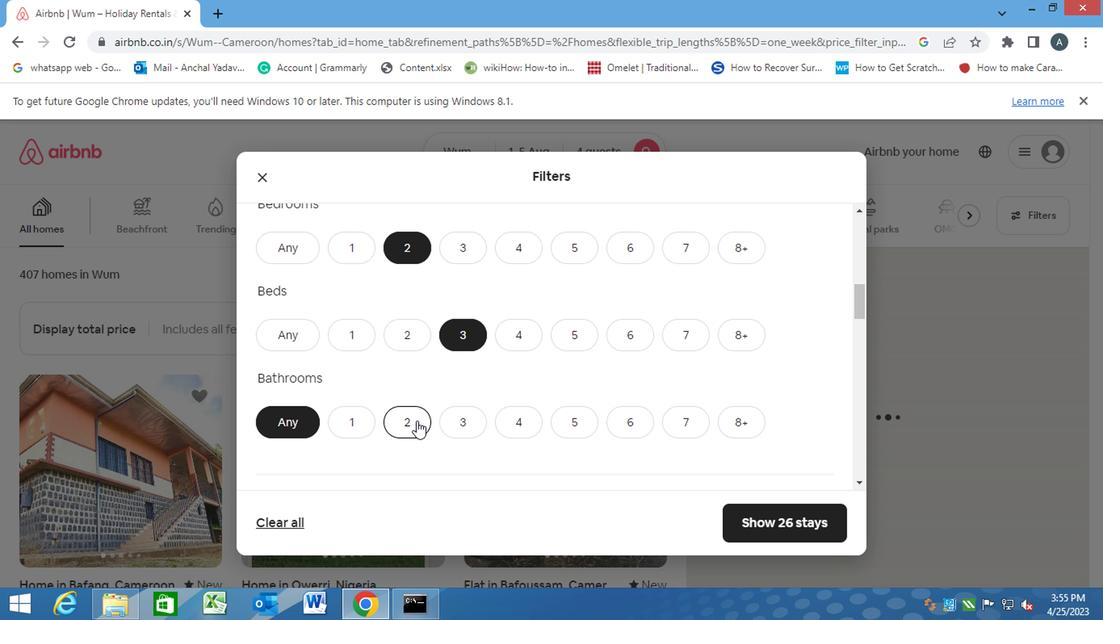 
Action: Mouse moved to (506, 413)
Screenshot: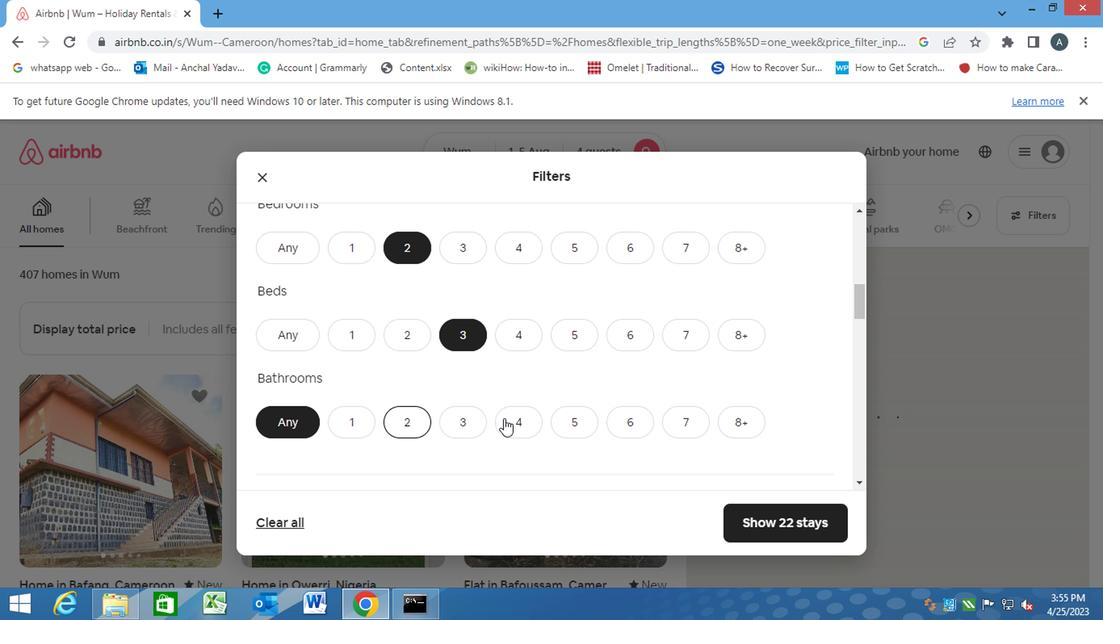 
Action: Mouse scrolled (506, 412) with delta (0, 0)
Screenshot: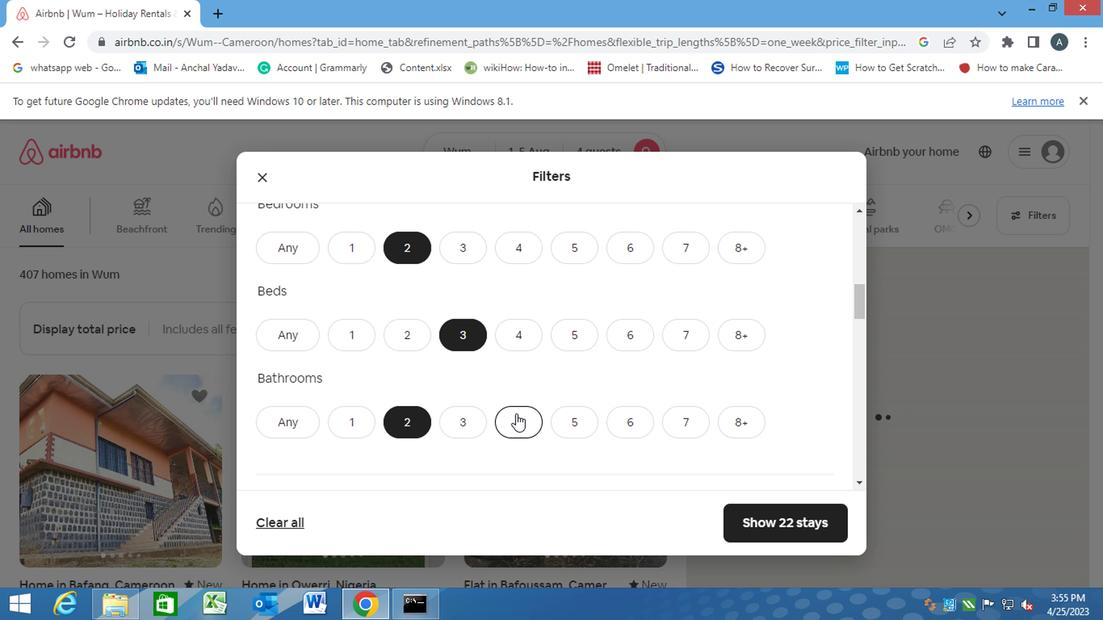 
Action: Mouse scrolled (506, 412) with delta (0, 0)
Screenshot: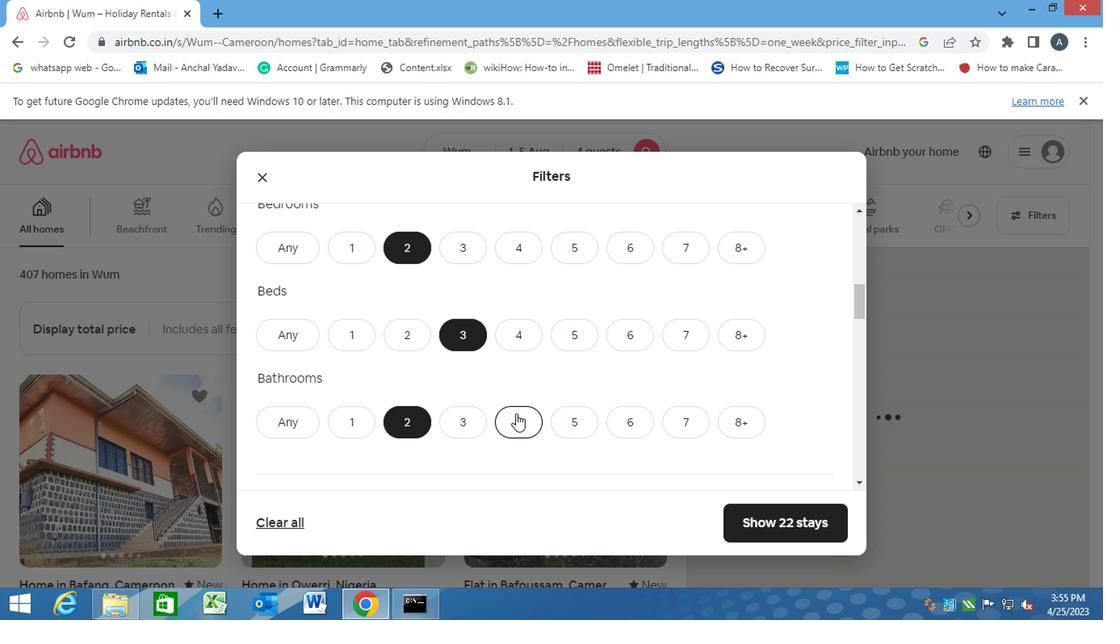 
Action: Mouse scrolled (506, 412) with delta (0, 0)
Screenshot: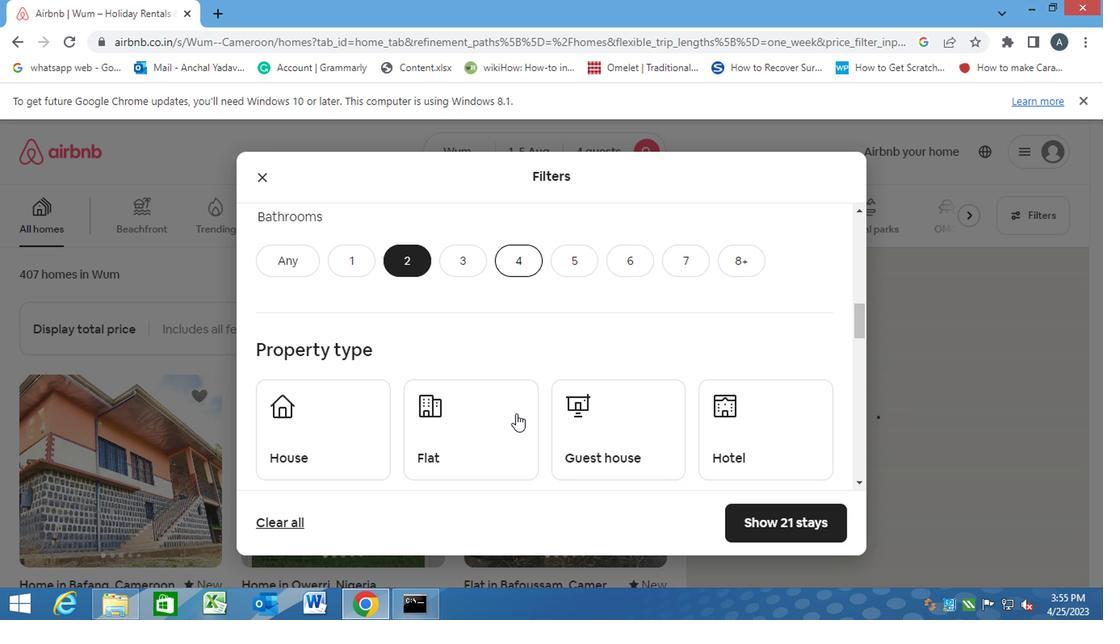 
Action: Mouse moved to (310, 352)
Screenshot: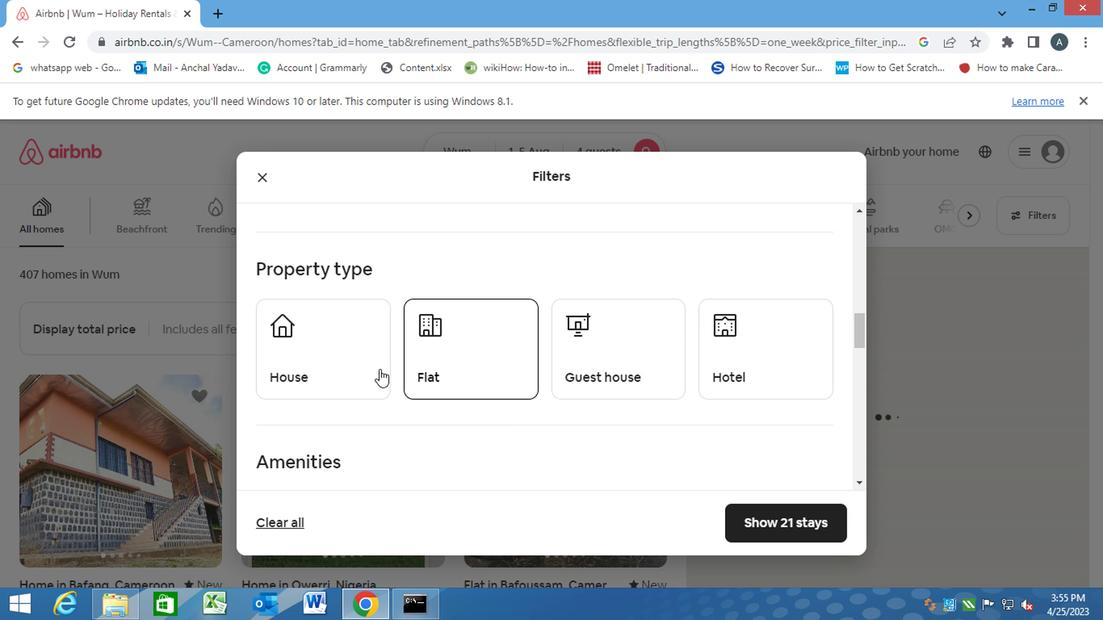 
Action: Mouse pressed left at (310, 352)
Screenshot: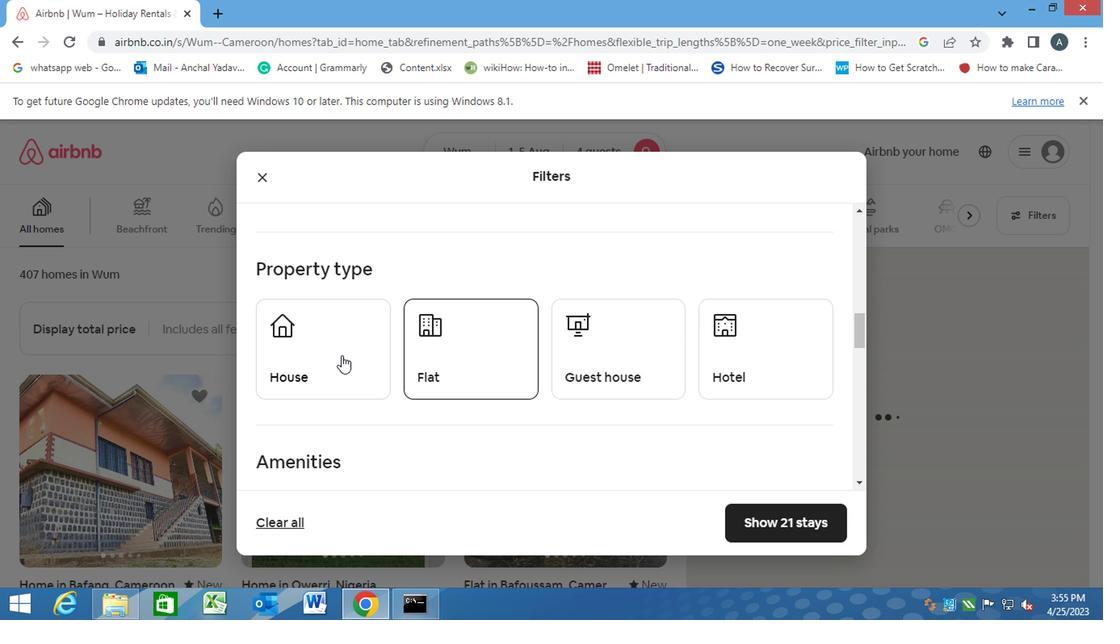 
Action: Mouse moved to (349, 360)
Screenshot: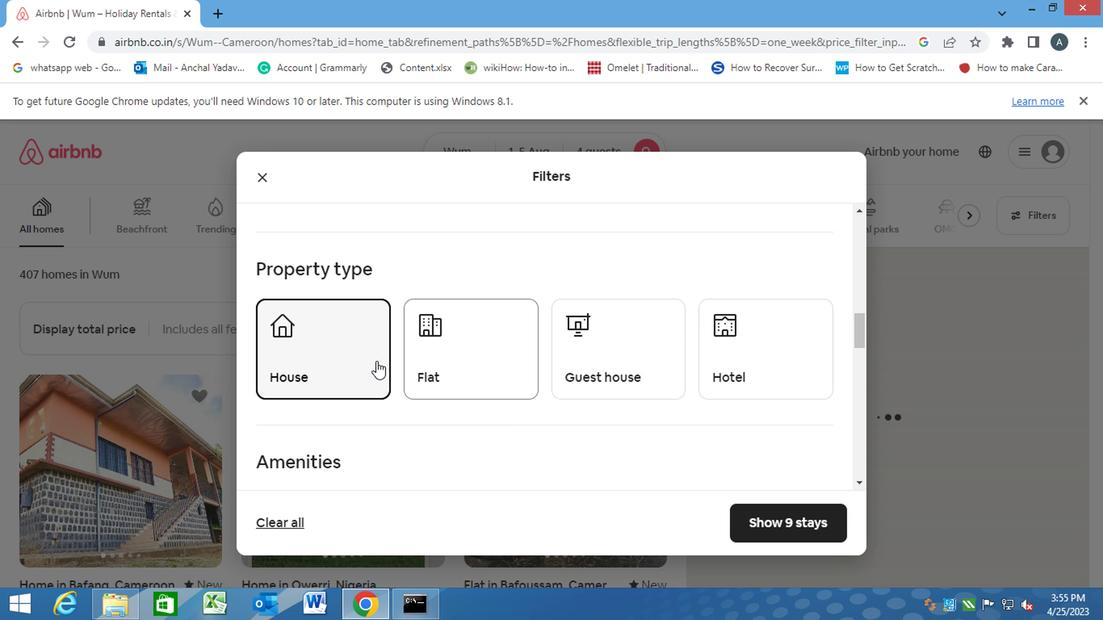 
Action: Mouse pressed left at (349, 360)
Screenshot: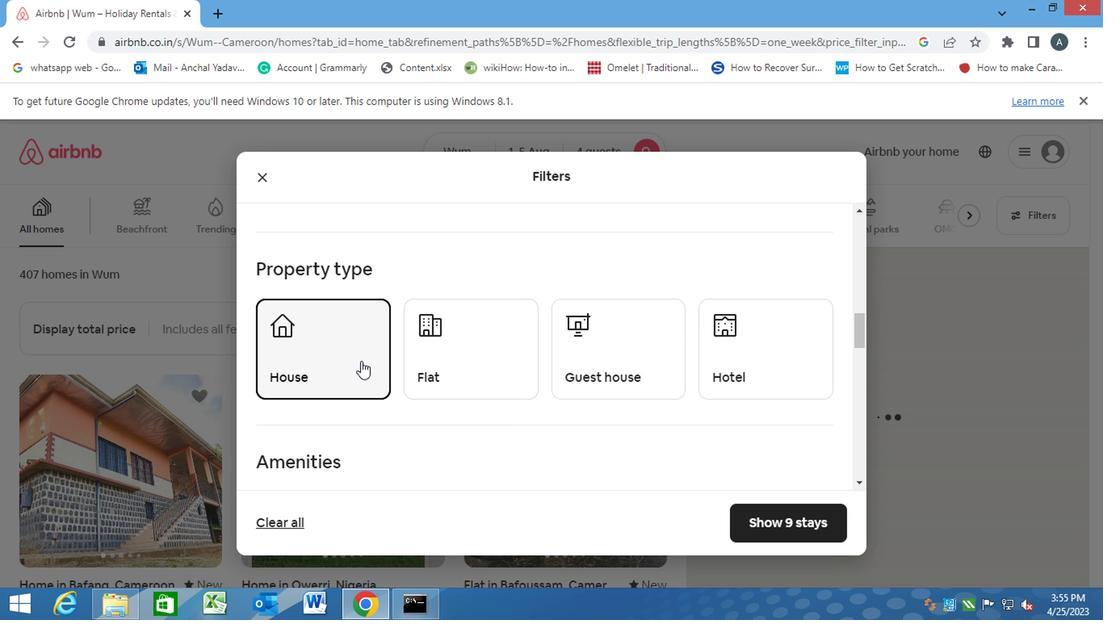 
Action: Mouse moved to (478, 359)
Screenshot: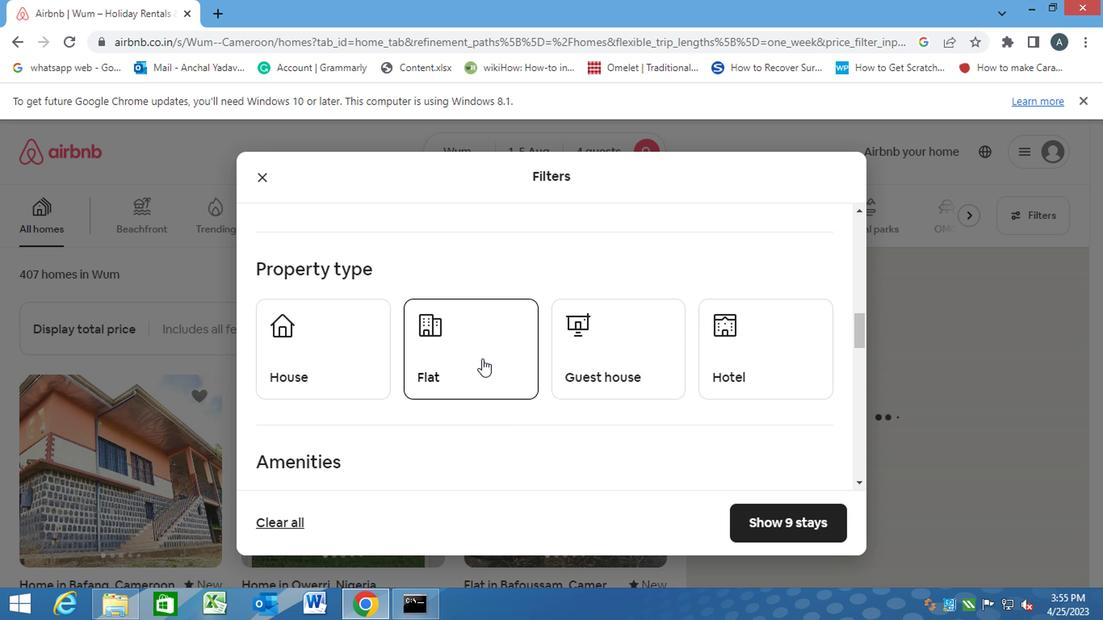 
Action: Mouse pressed left at (478, 359)
Screenshot: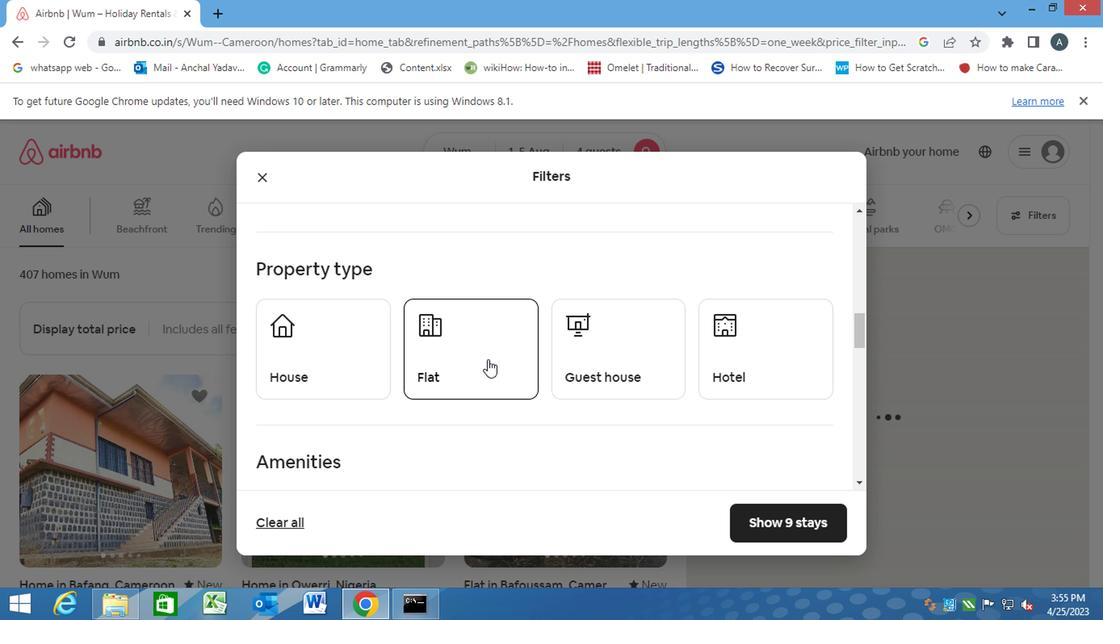 
Action: Mouse moved to (596, 360)
Screenshot: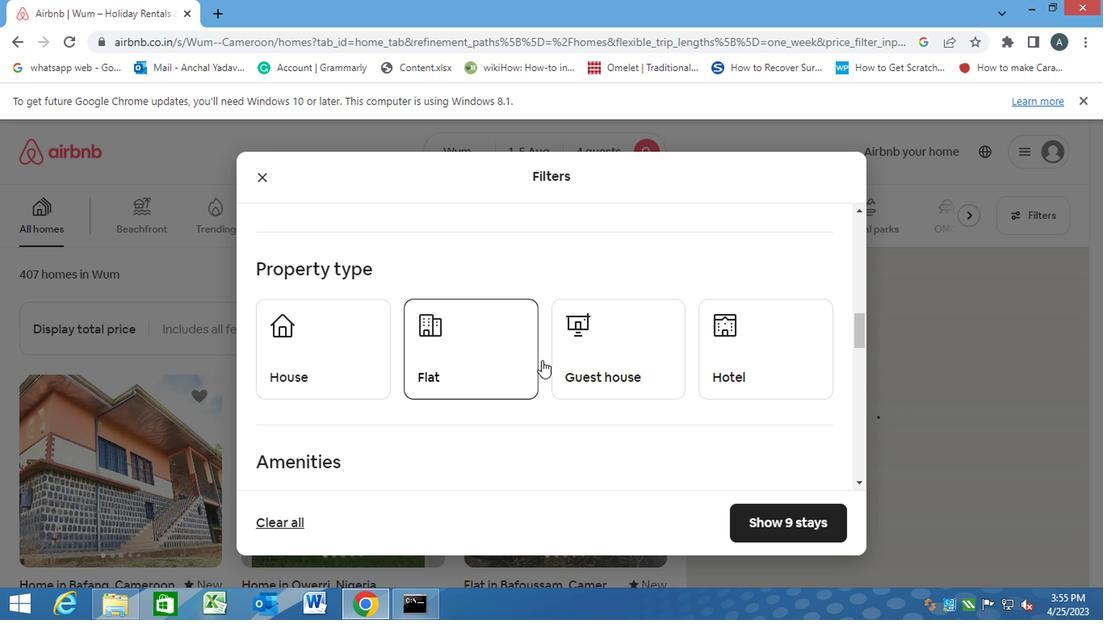 
Action: Mouse pressed left at (596, 360)
Screenshot: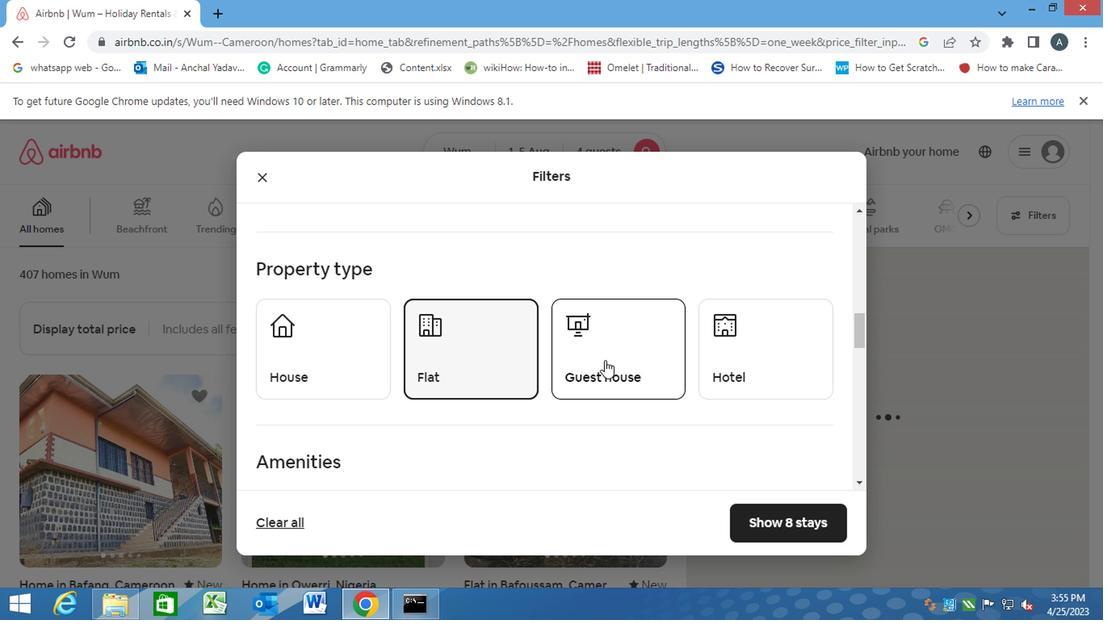 
Action: Mouse moved to (719, 376)
Screenshot: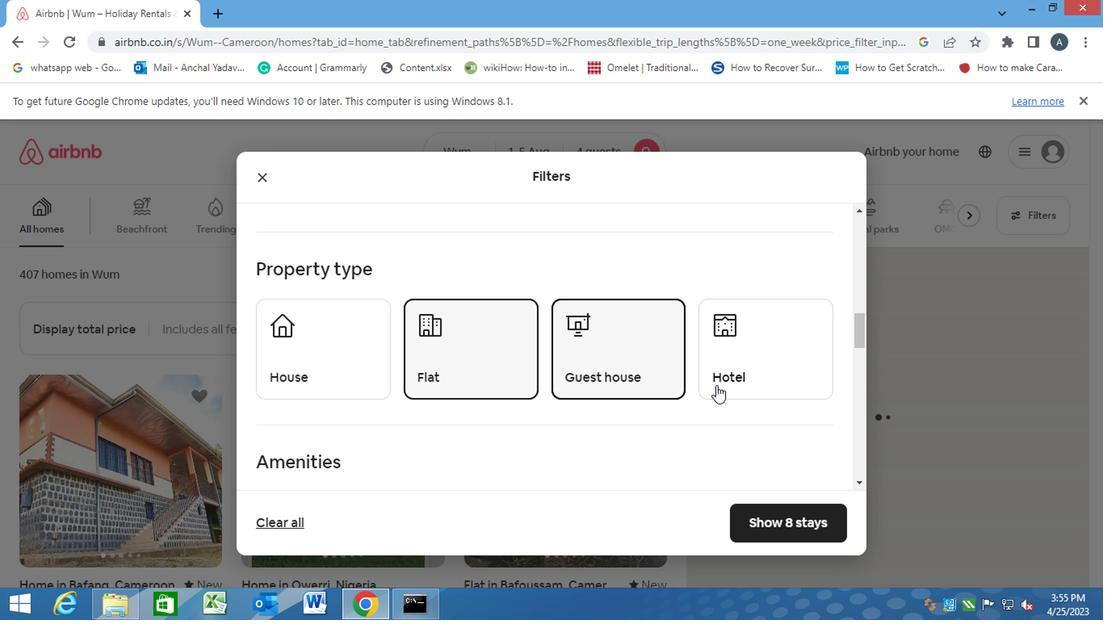 
Action: Mouse pressed left at (719, 376)
Screenshot: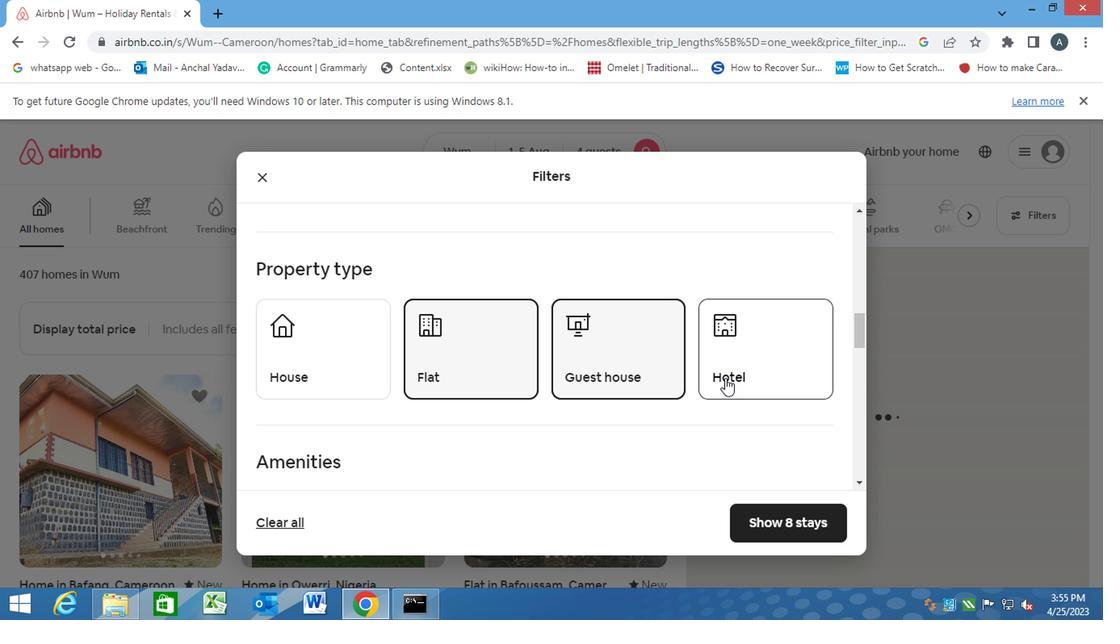 
Action: Mouse moved to (541, 380)
Screenshot: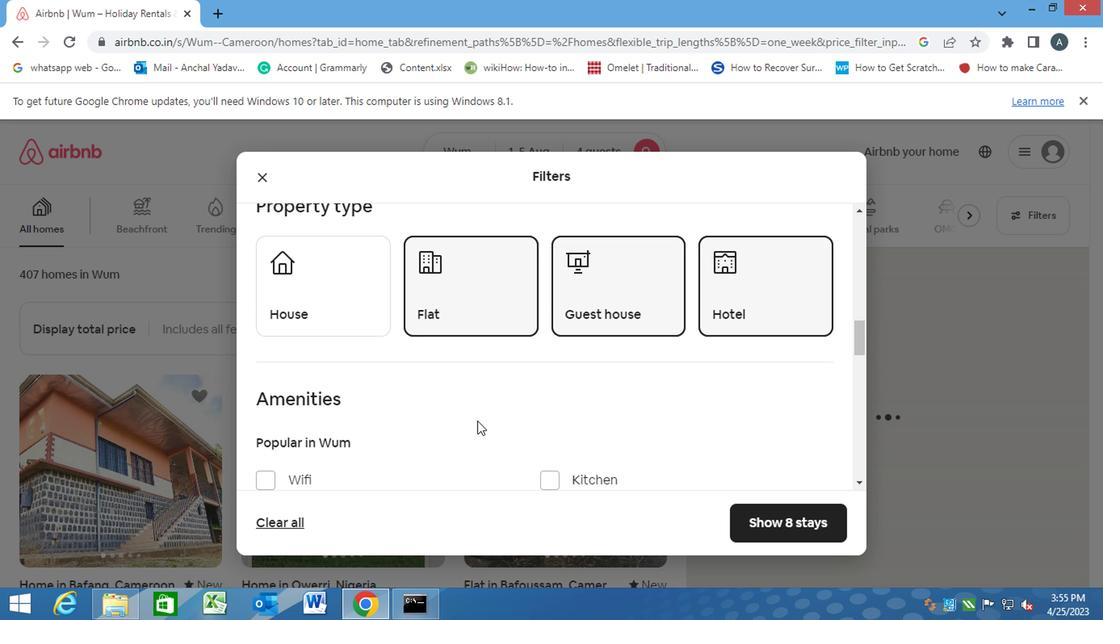 
Action: Mouse scrolled (468, 416) with delta (0, 0)
Screenshot: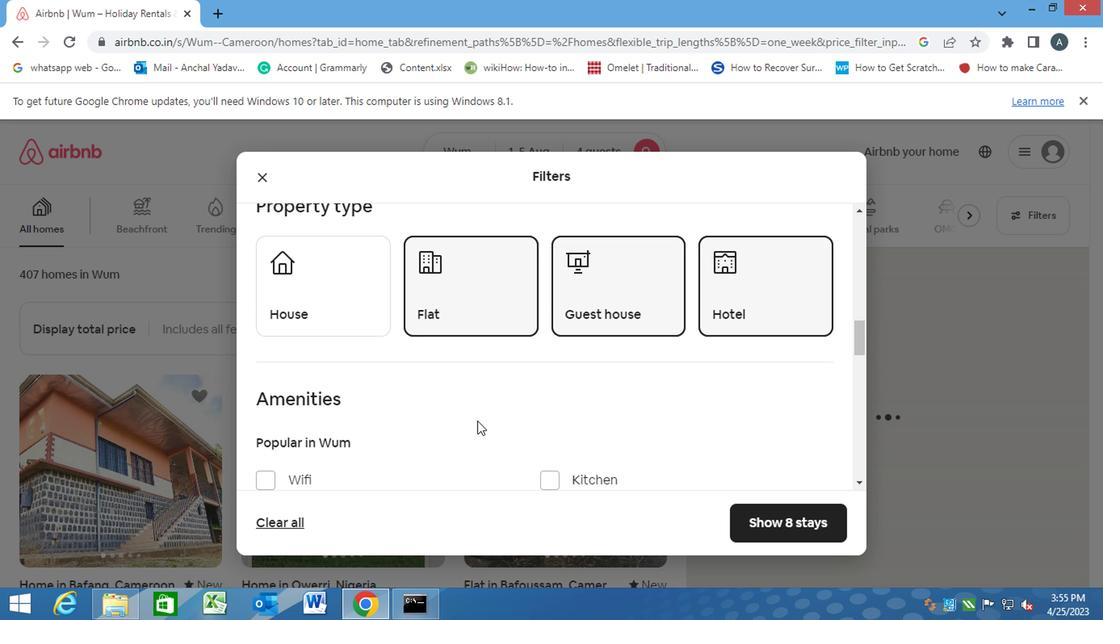 
Action: Mouse moved to (406, 372)
Screenshot: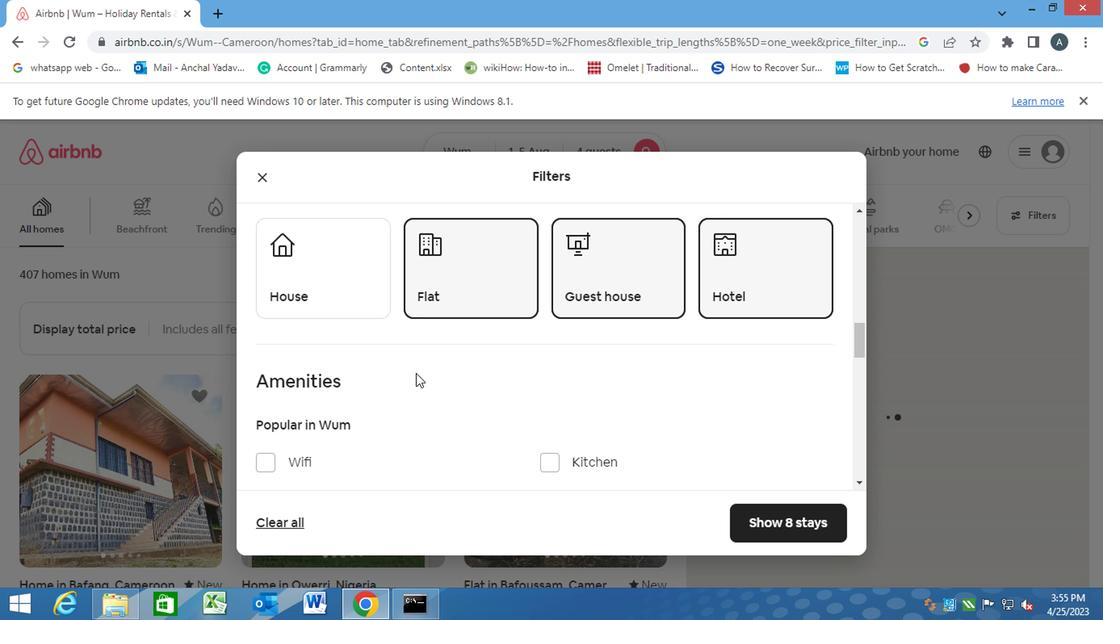 
Action: Mouse scrolled (406, 372) with delta (0, 0)
Screenshot: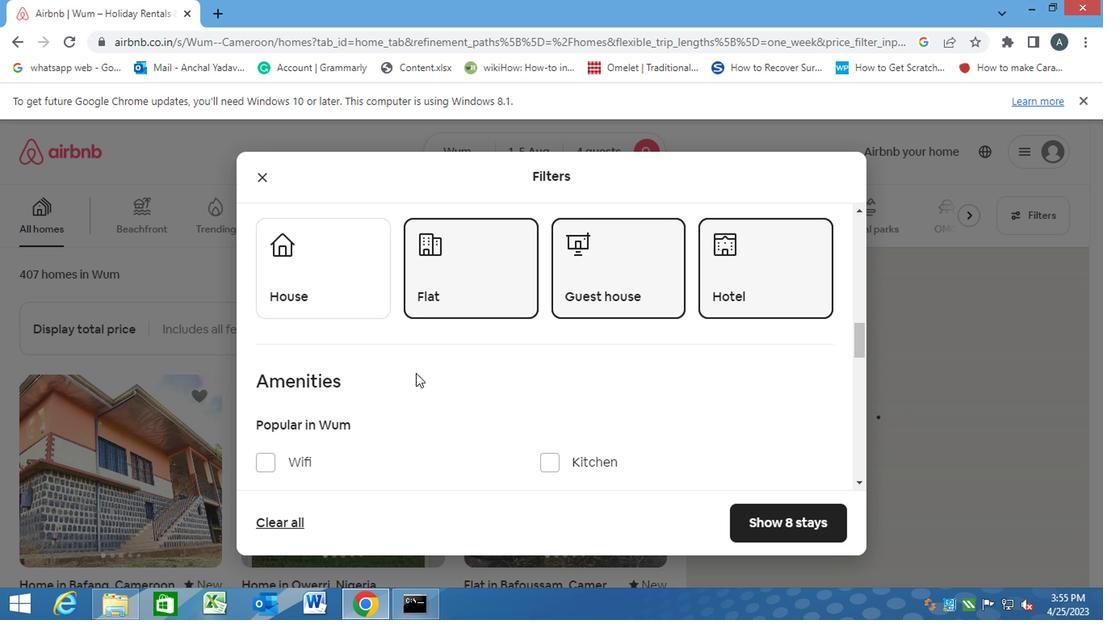 
Action: Mouse moved to (436, 390)
Screenshot: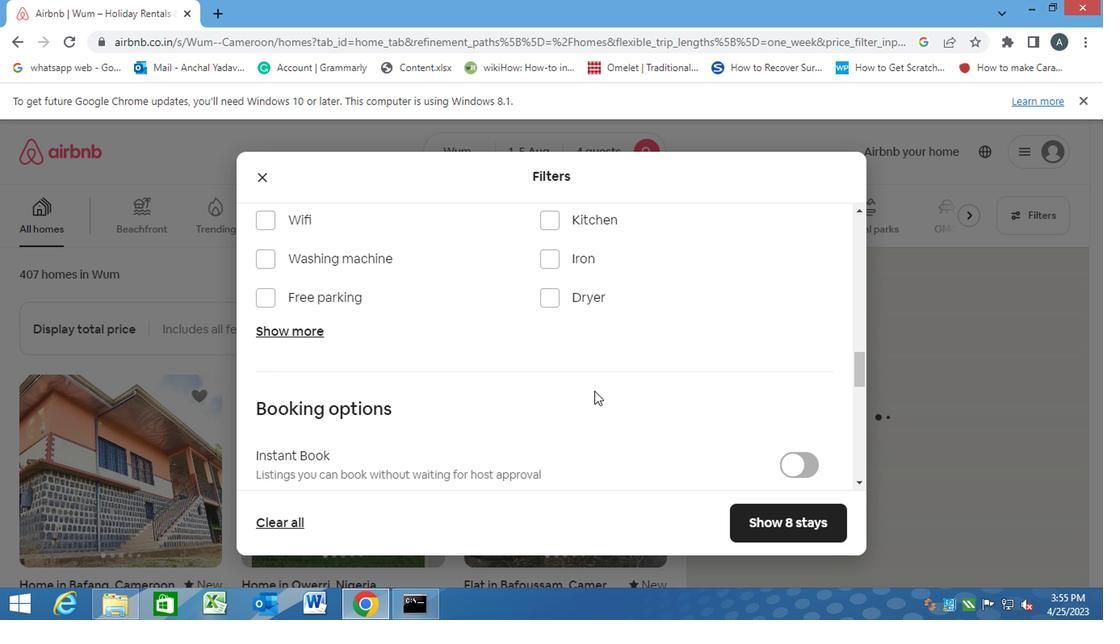 
Action: Mouse scrolled (436, 390) with delta (0, 0)
Screenshot: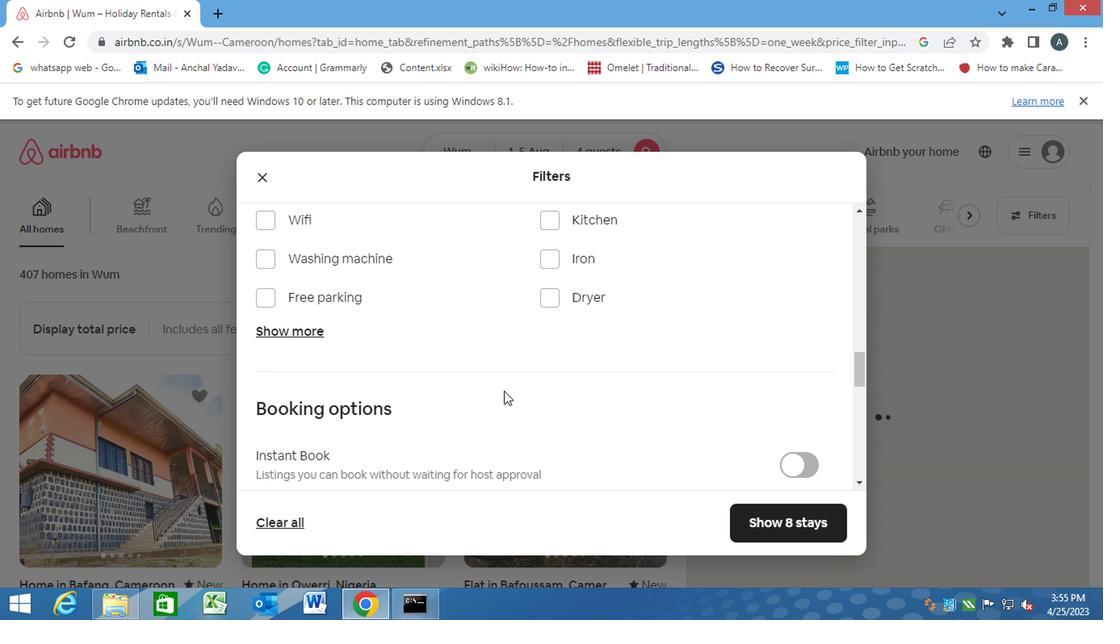 
Action: Mouse scrolled (436, 390) with delta (0, 0)
Screenshot: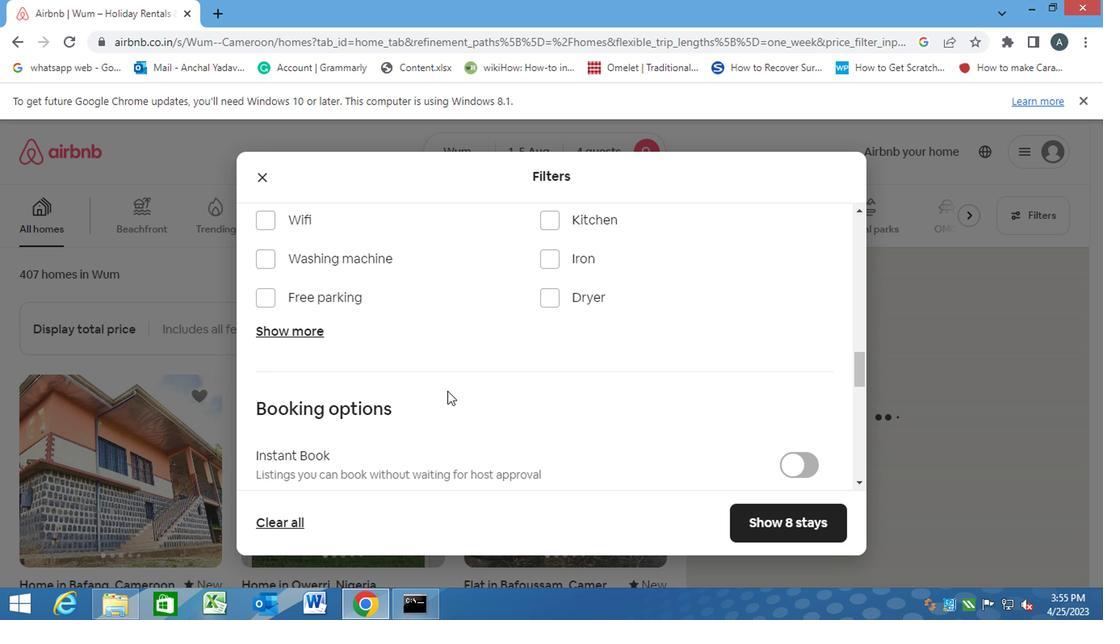 
Action: Mouse moved to (435, 390)
Screenshot: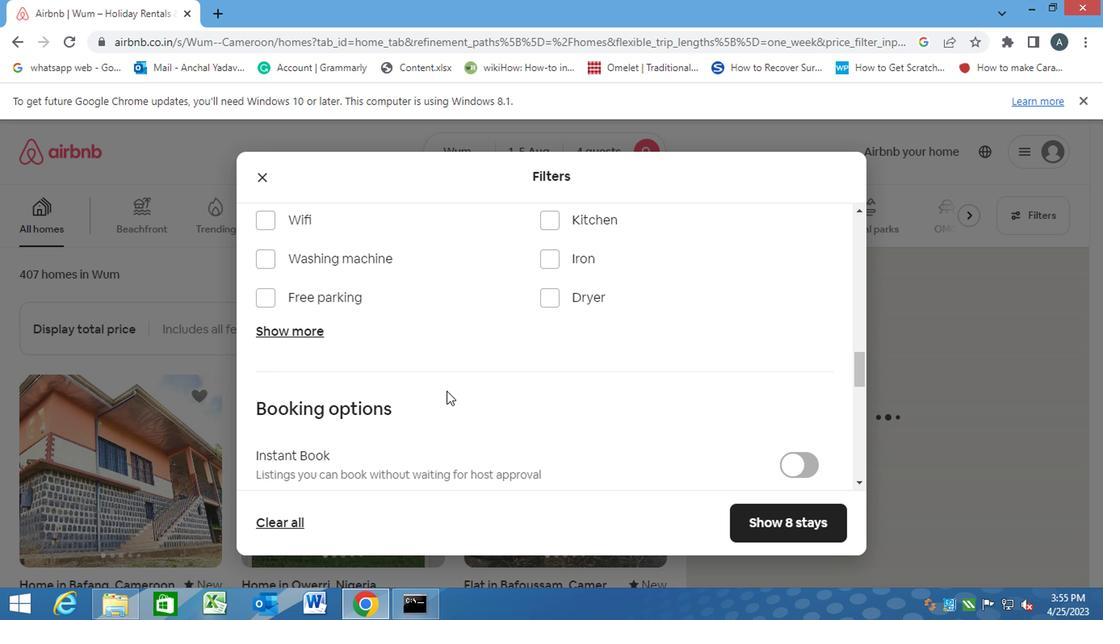 
Action: Mouse scrolled (435, 390) with delta (0, 0)
Screenshot: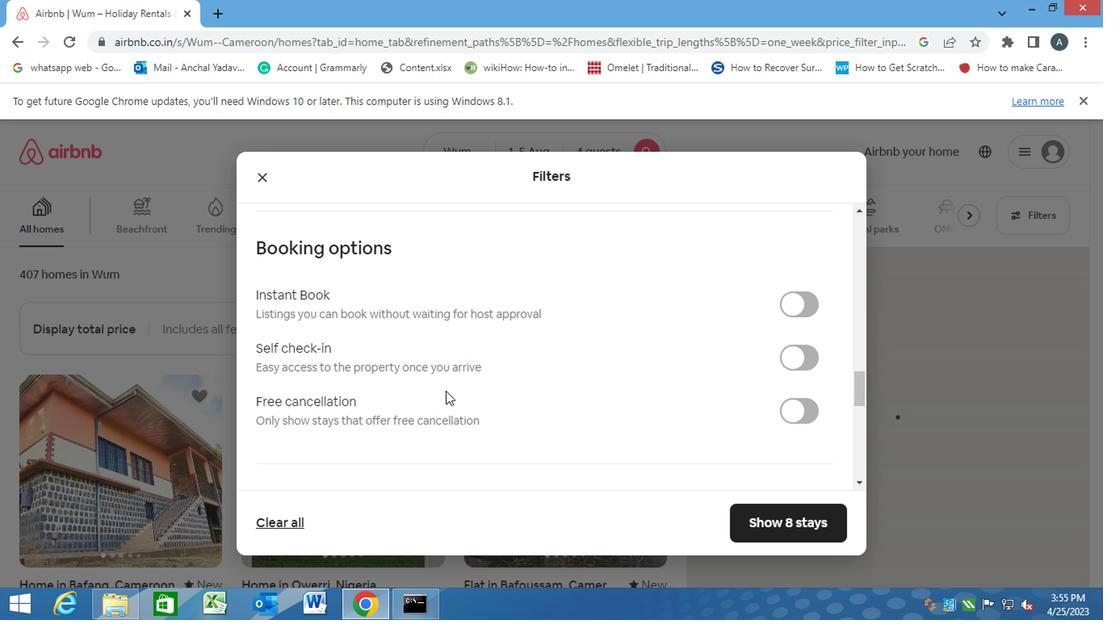 
Action: Mouse scrolled (435, 390) with delta (0, 0)
Screenshot: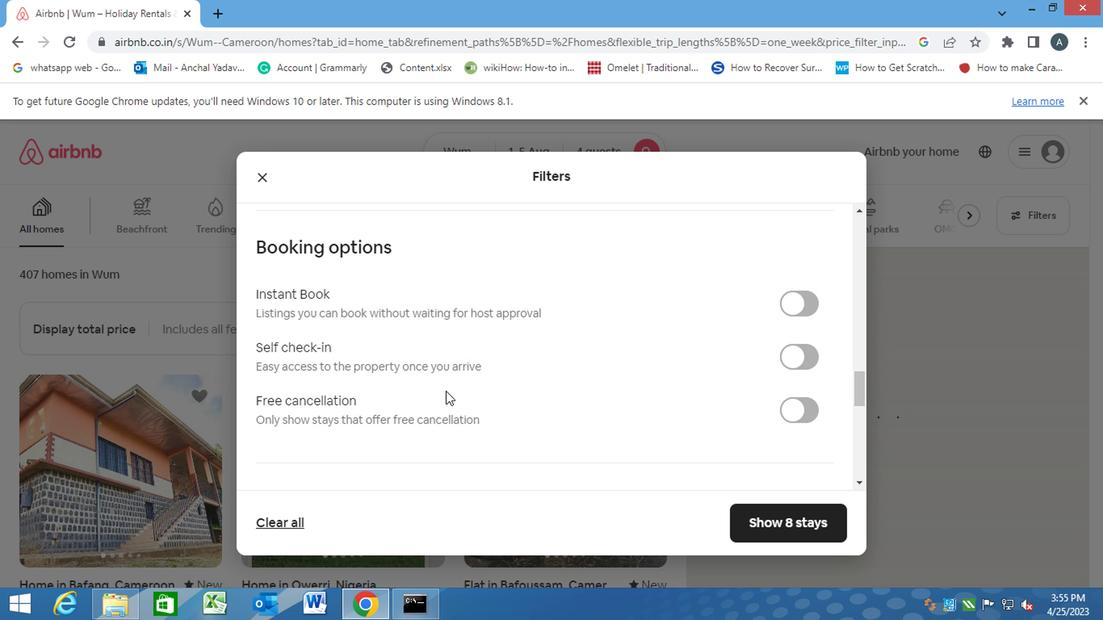 
Action: Mouse moved to (479, 345)
Screenshot: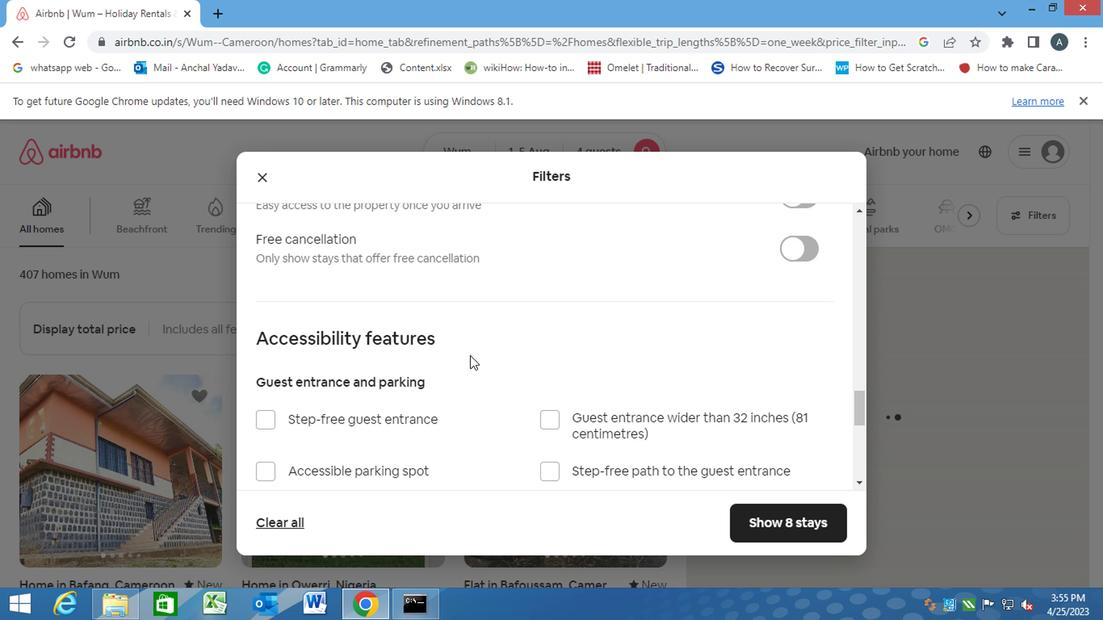 
Action: Mouse scrolled (479, 346) with delta (0, 0)
Screenshot: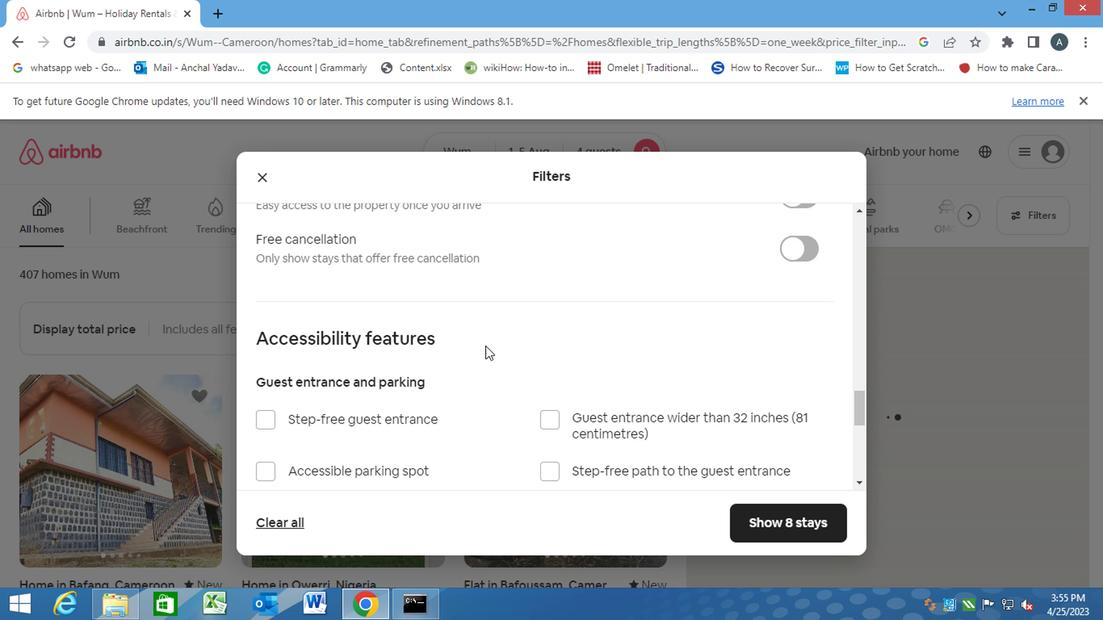 
Action: Mouse scrolled (479, 346) with delta (0, 0)
Screenshot: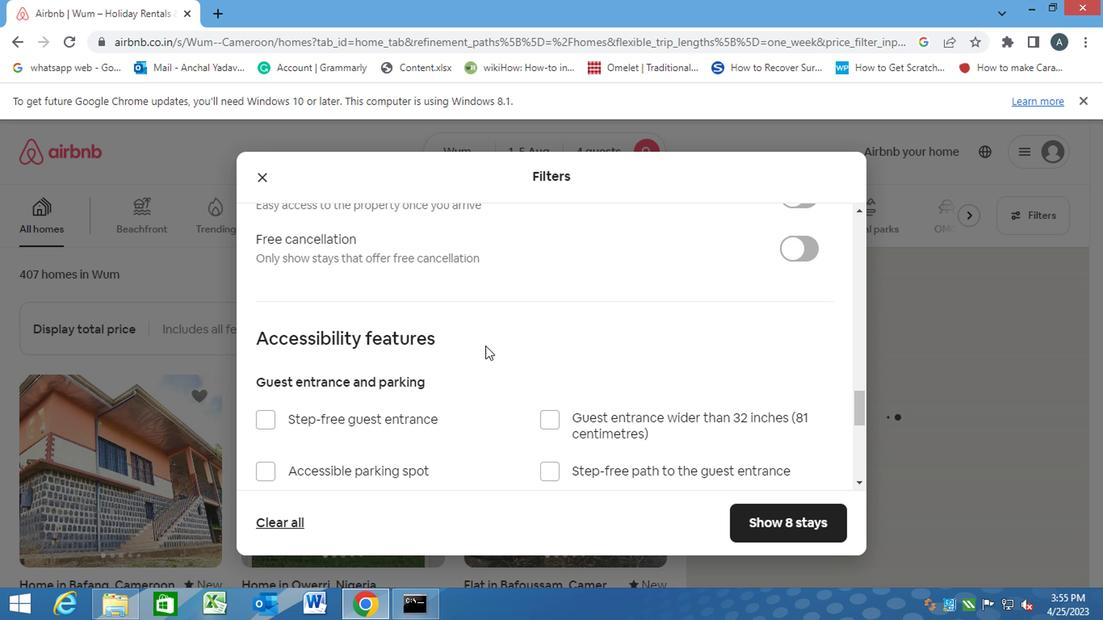 
Action: Mouse moved to (798, 354)
Screenshot: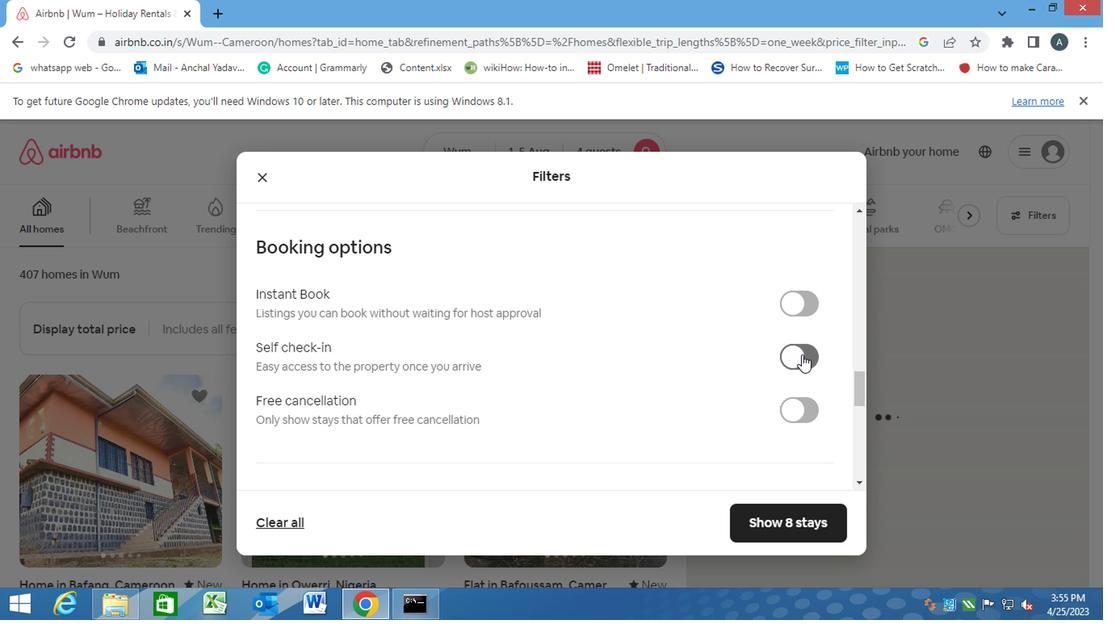 
Action: Mouse pressed left at (798, 354)
Screenshot: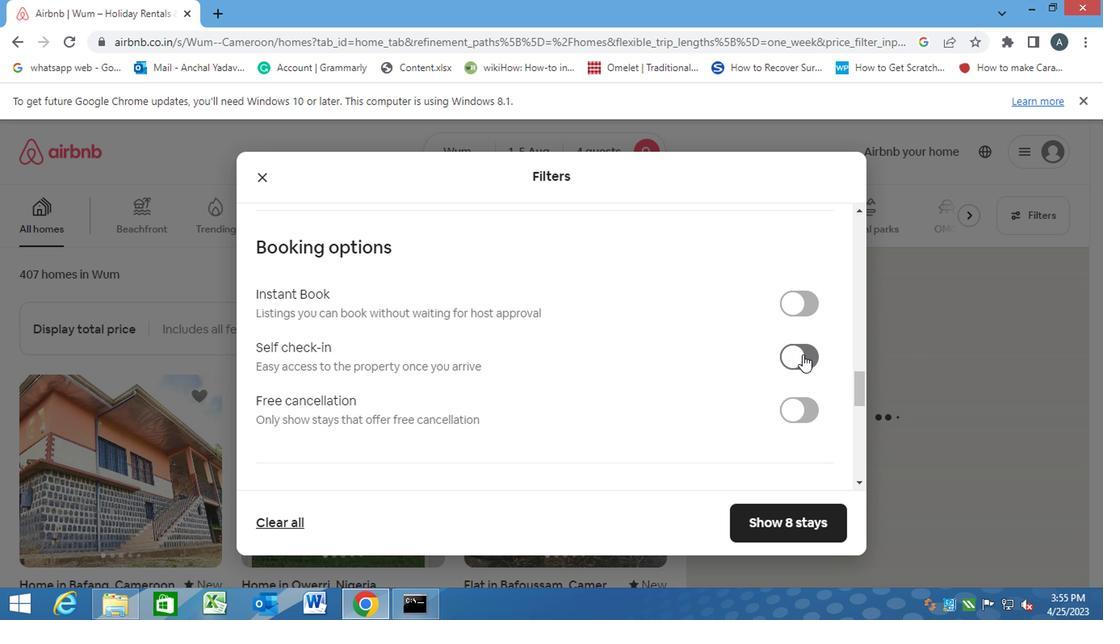
Action: Mouse moved to (651, 361)
Screenshot: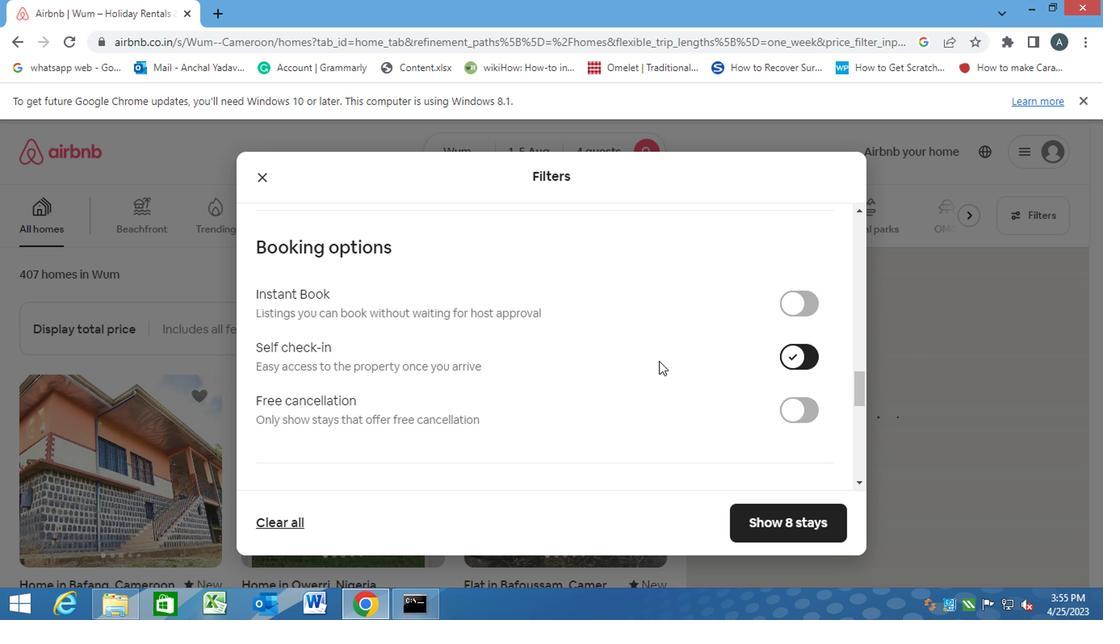 
Action: Mouse scrolled (651, 360) with delta (0, -1)
Screenshot: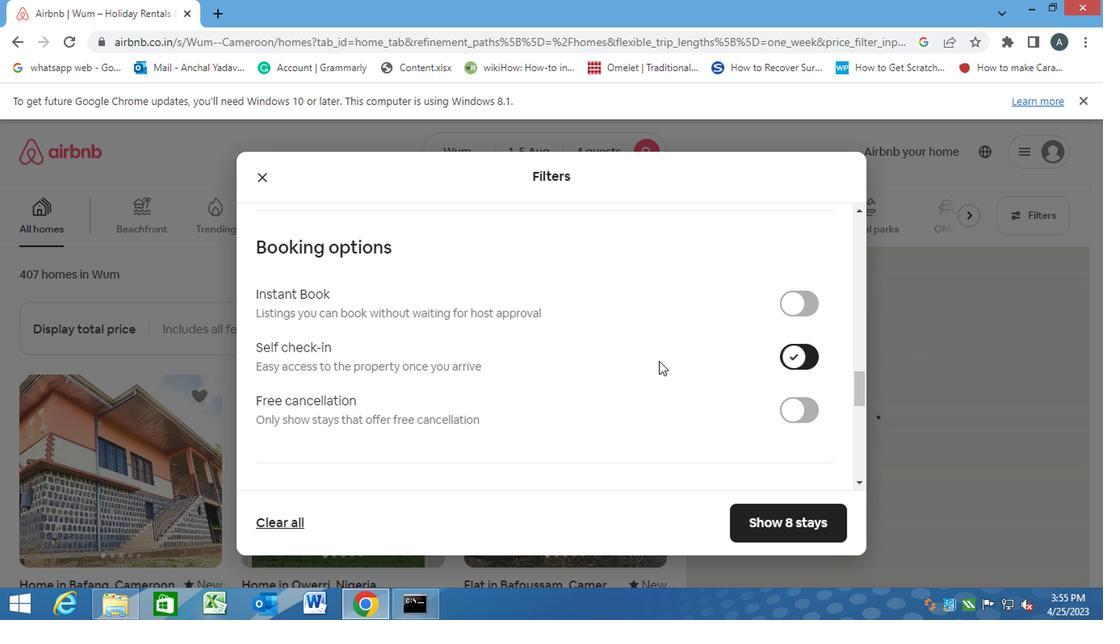 
Action: Mouse scrolled (651, 360) with delta (0, -1)
Screenshot: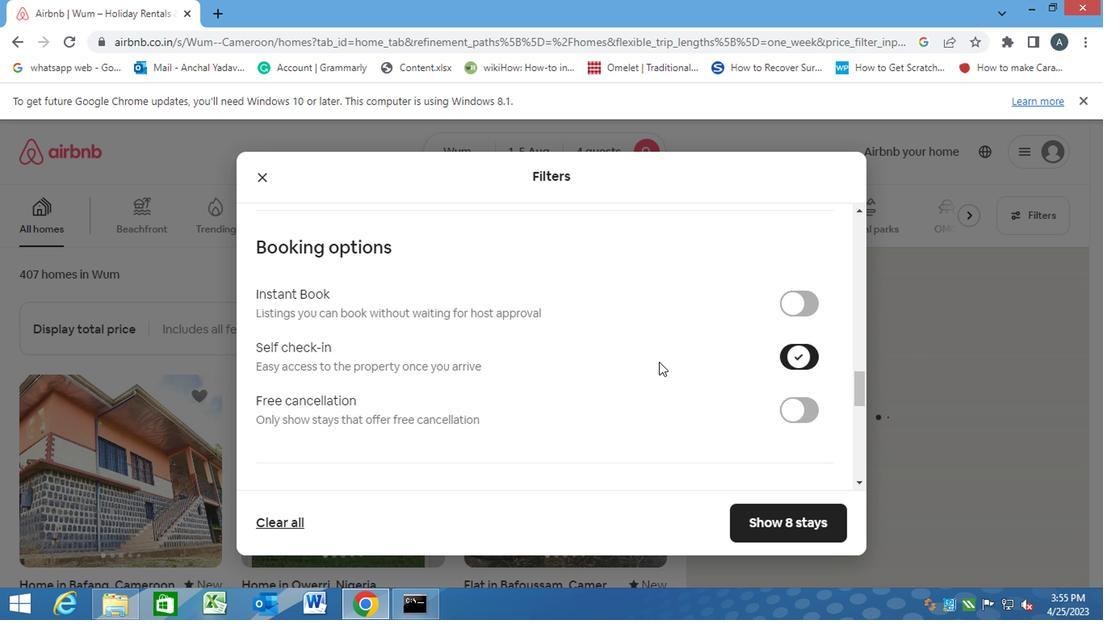 
Action: Mouse moved to (650, 361)
Screenshot: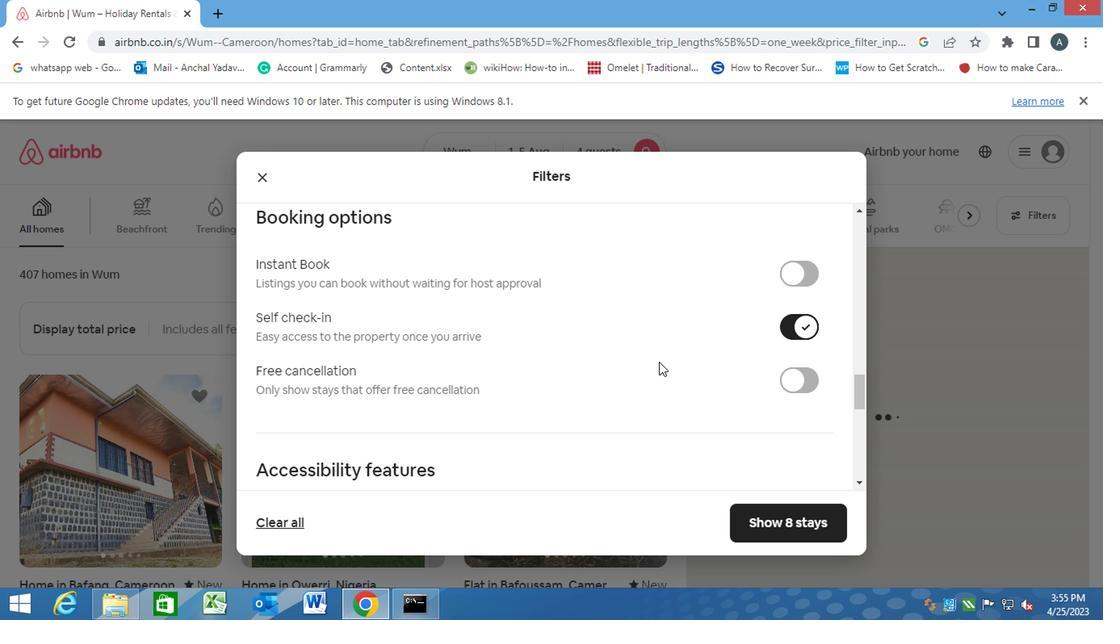 
Action: Mouse scrolled (650, 360) with delta (0, -1)
Screenshot: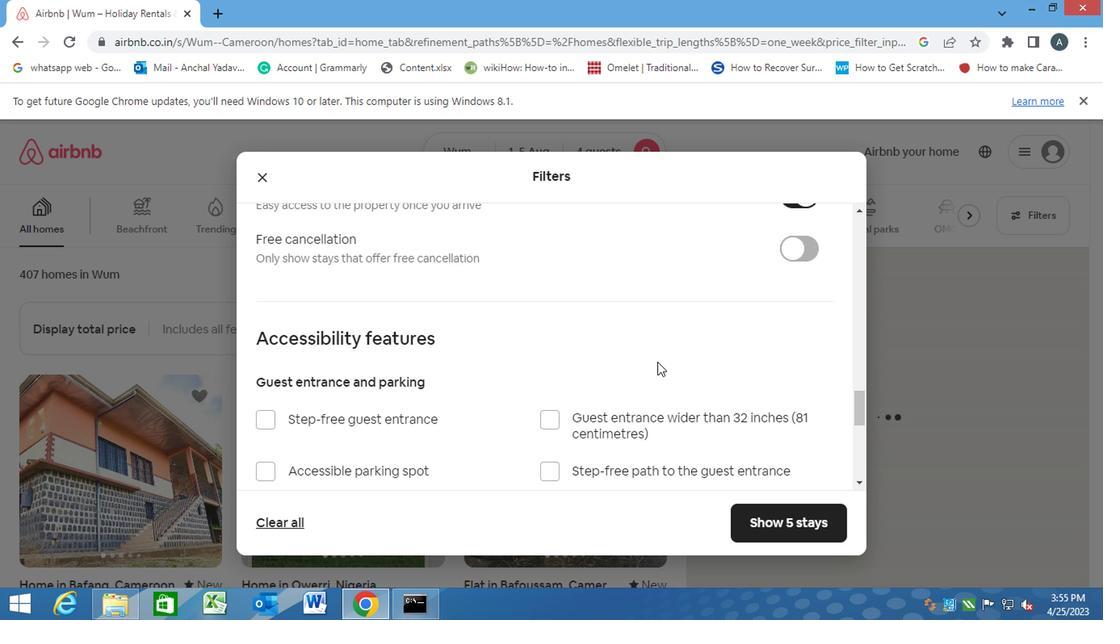 
Action: Mouse scrolled (650, 360) with delta (0, -1)
Screenshot: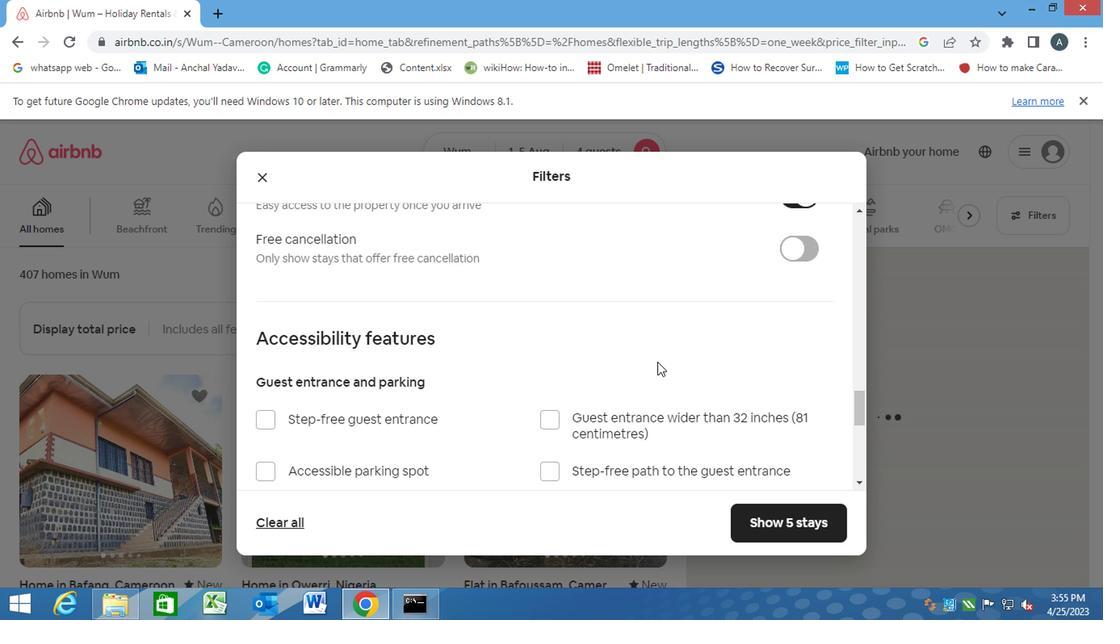 
Action: Mouse scrolled (650, 360) with delta (0, -1)
Screenshot: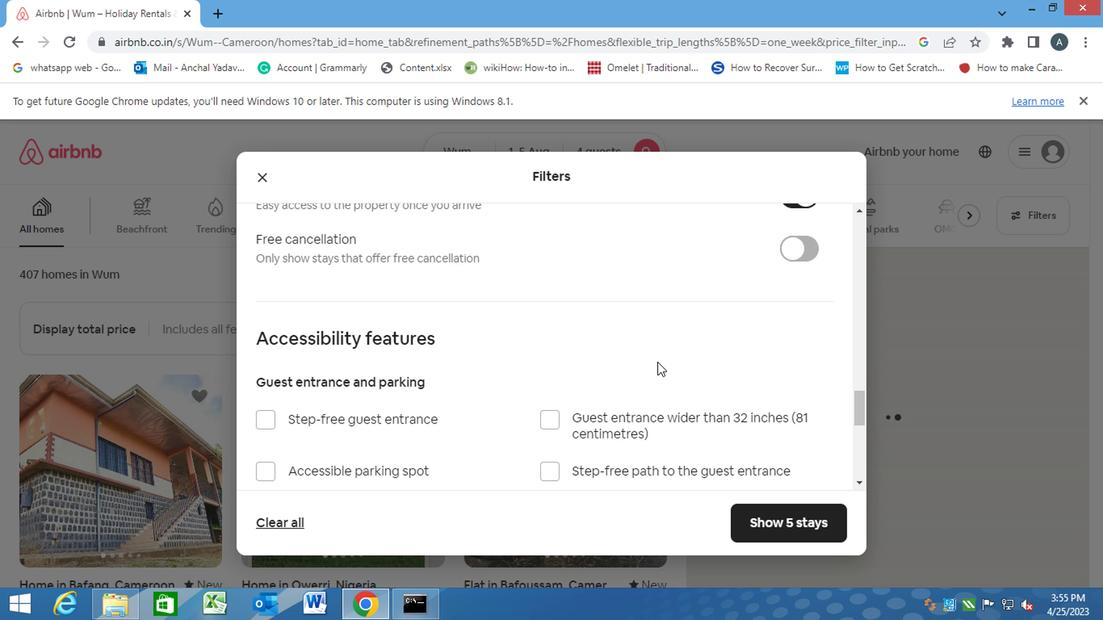 
Action: Mouse moved to (283, 399)
Screenshot: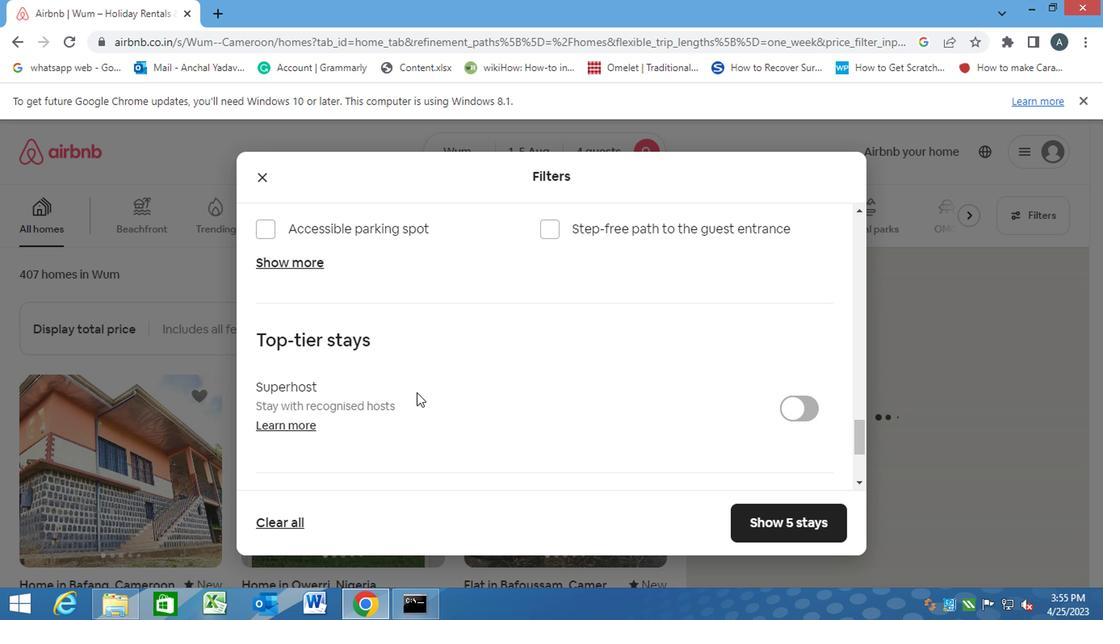 
Action: Mouse scrolled (283, 398) with delta (0, -1)
Screenshot: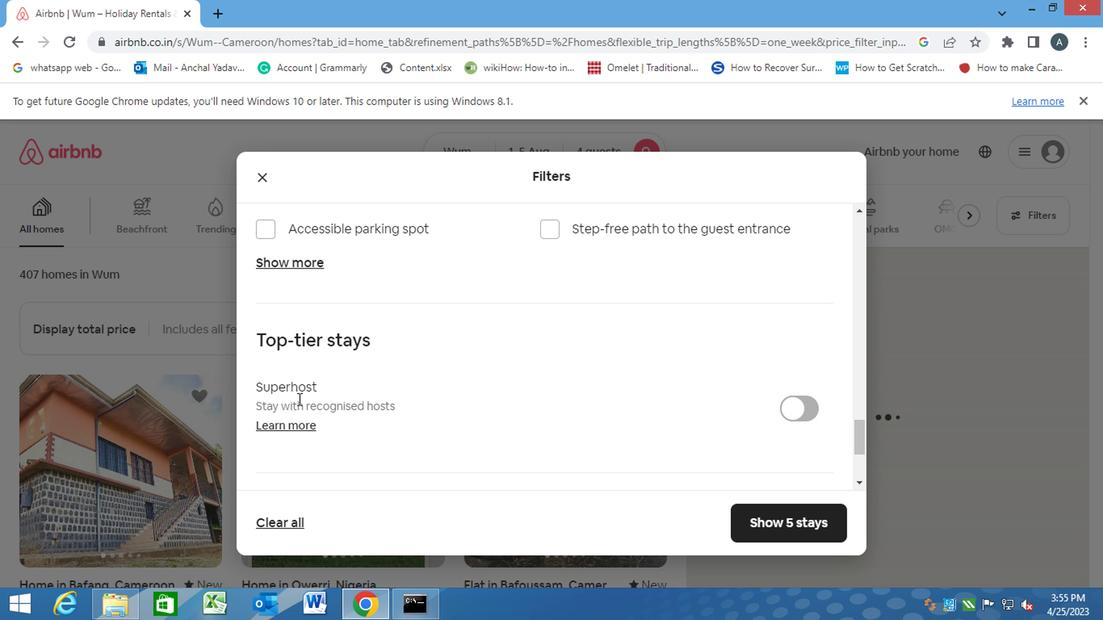 
Action: Mouse scrolled (283, 398) with delta (0, -1)
Screenshot: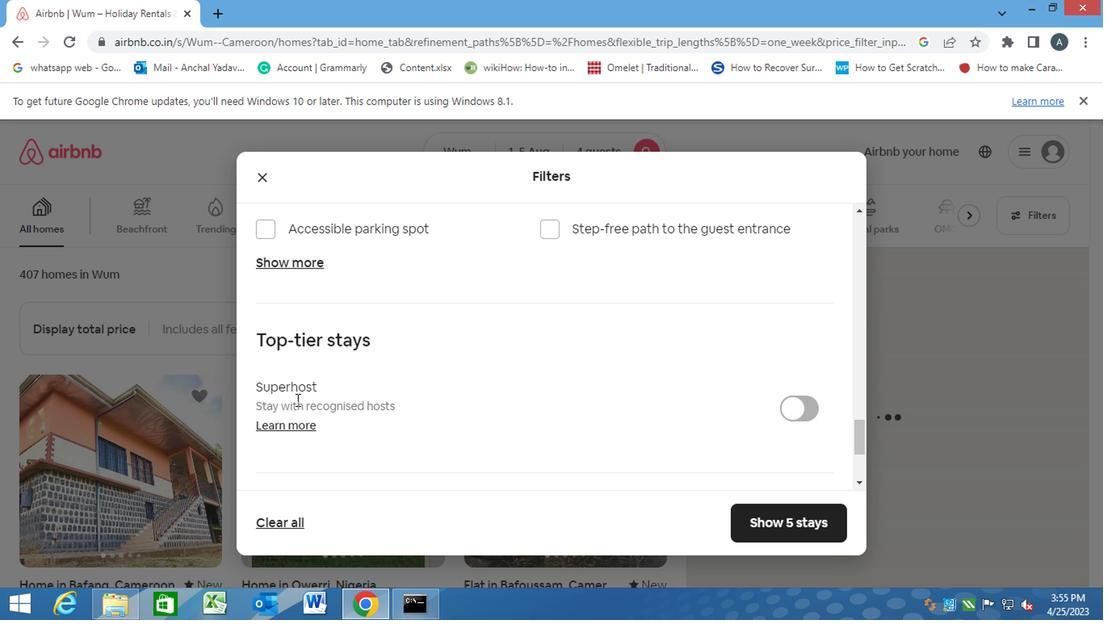 
Action: Mouse scrolled (283, 398) with delta (0, -1)
Screenshot: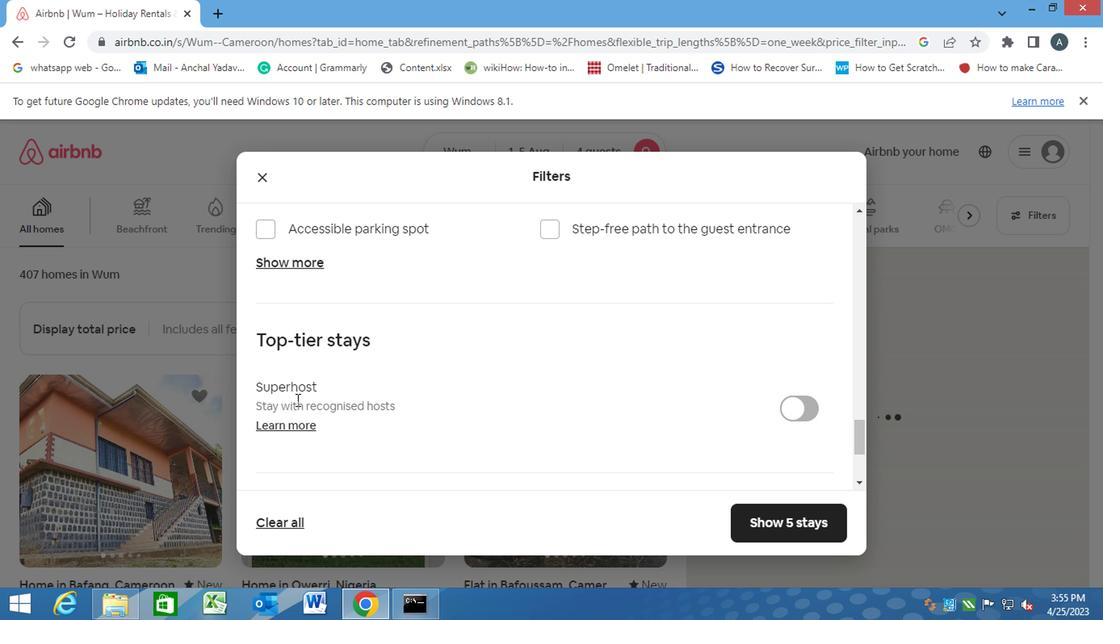 
Action: Mouse moved to (254, 378)
Screenshot: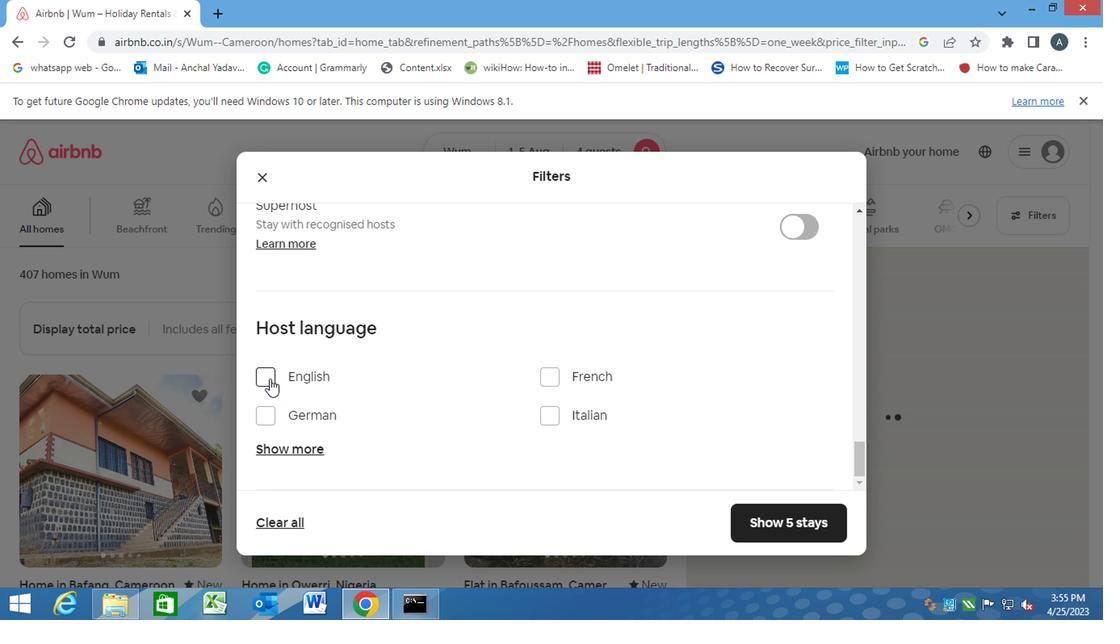 
Action: Mouse pressed left at (254, 378)
Screenshot: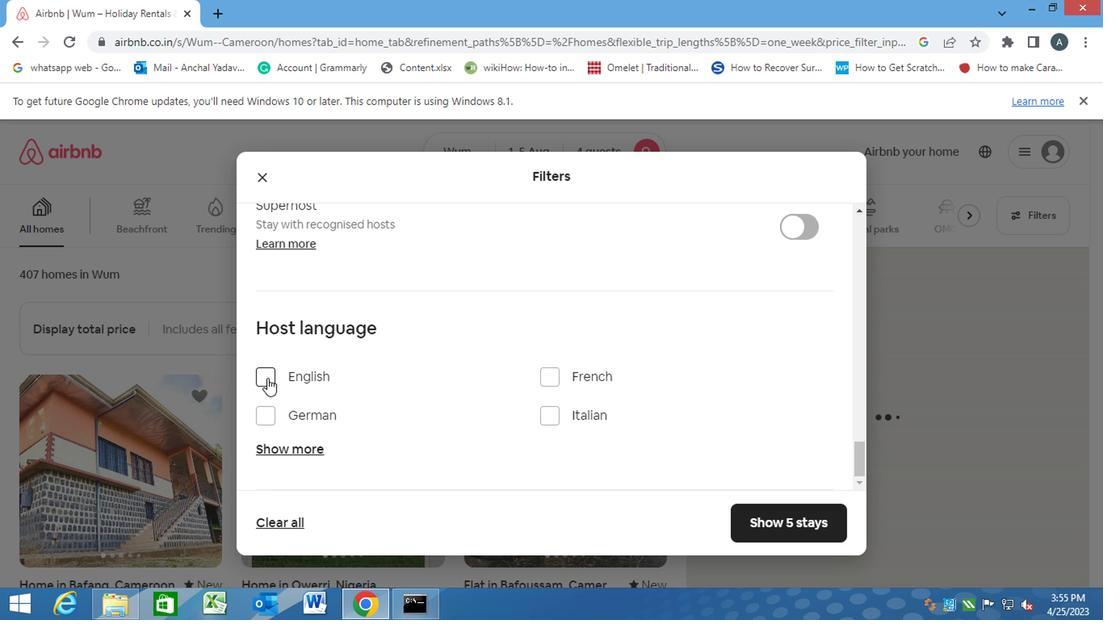
Action: Mouse moved to (780, 520)
Screenshot: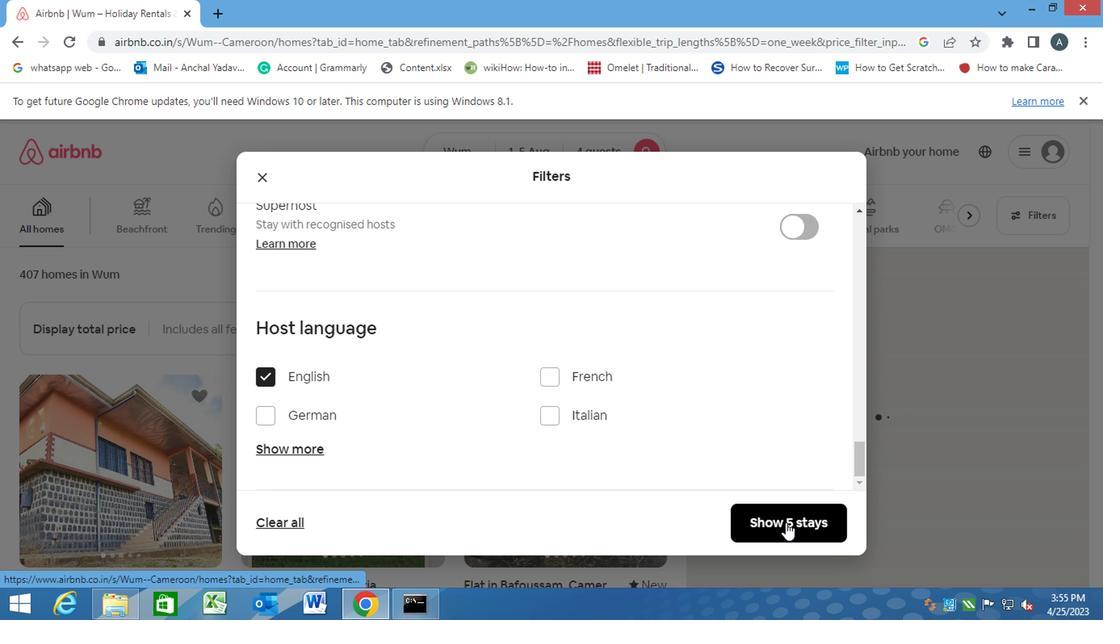 
Action: Mouse pressed left at (780, 520)
Screenshot: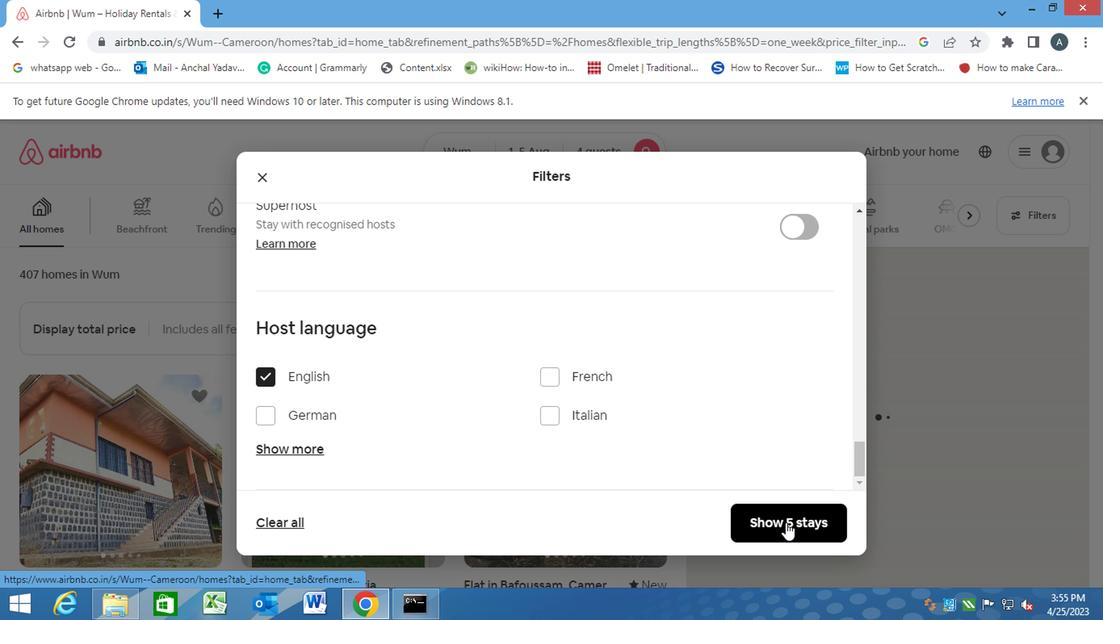 
